 Task: Open Card Tutoring Review in Board Product Feature Prioritization and Development to Workspace Financial Planning and Analysis Services and add a team member Softage.4@softage.net, a label Yellow, a checklist Panel Moderation, an attachment from your google drive, a color Yellow and finally, add a card description 'Plan and execute company team-building retreat with a focus on work-life balance' and a comment 'Given the potential impact of this task on our team workload, let us ensure that we have the necessary resources and support to execute it effectively.'. Add a start date 'Jan 08, 1900' with a due date 'Jan 15, 1900'
Action: Mouse moved to (601, 173)
Screenshot: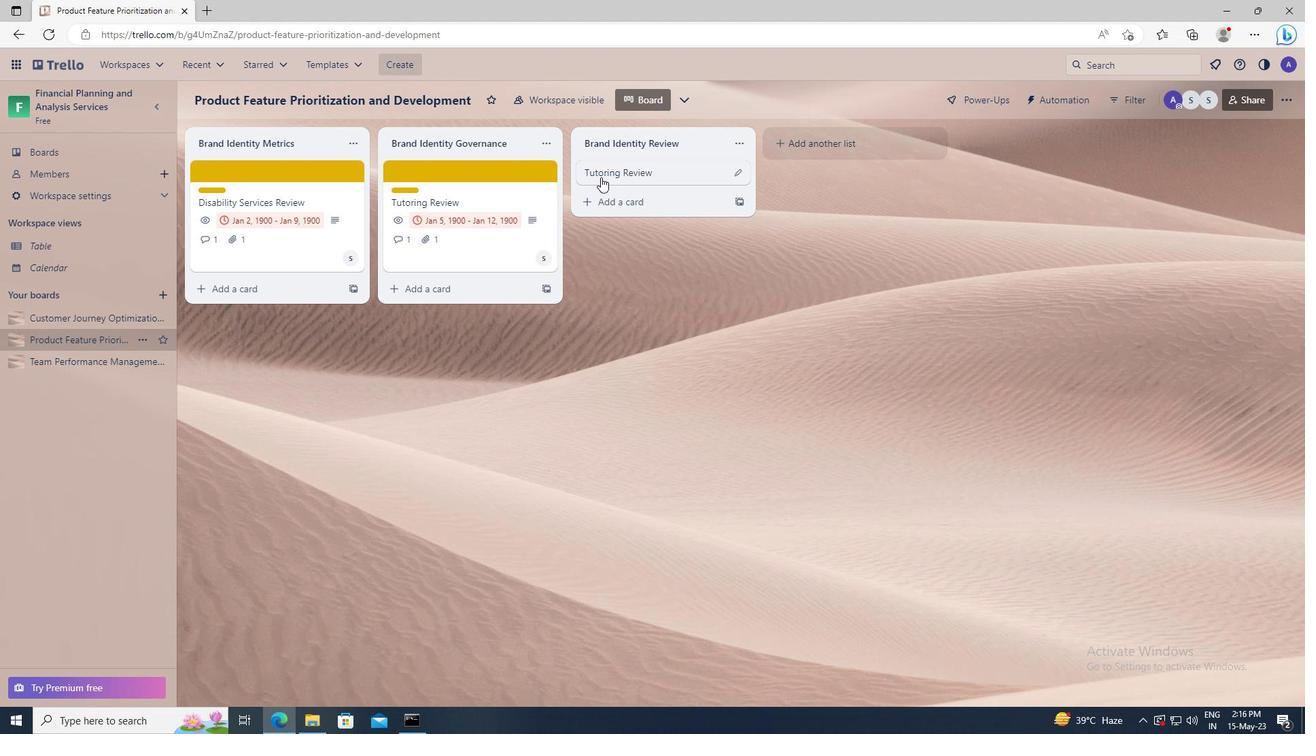 
Action: Mouse pressed left at (601, 173)
Screenshot: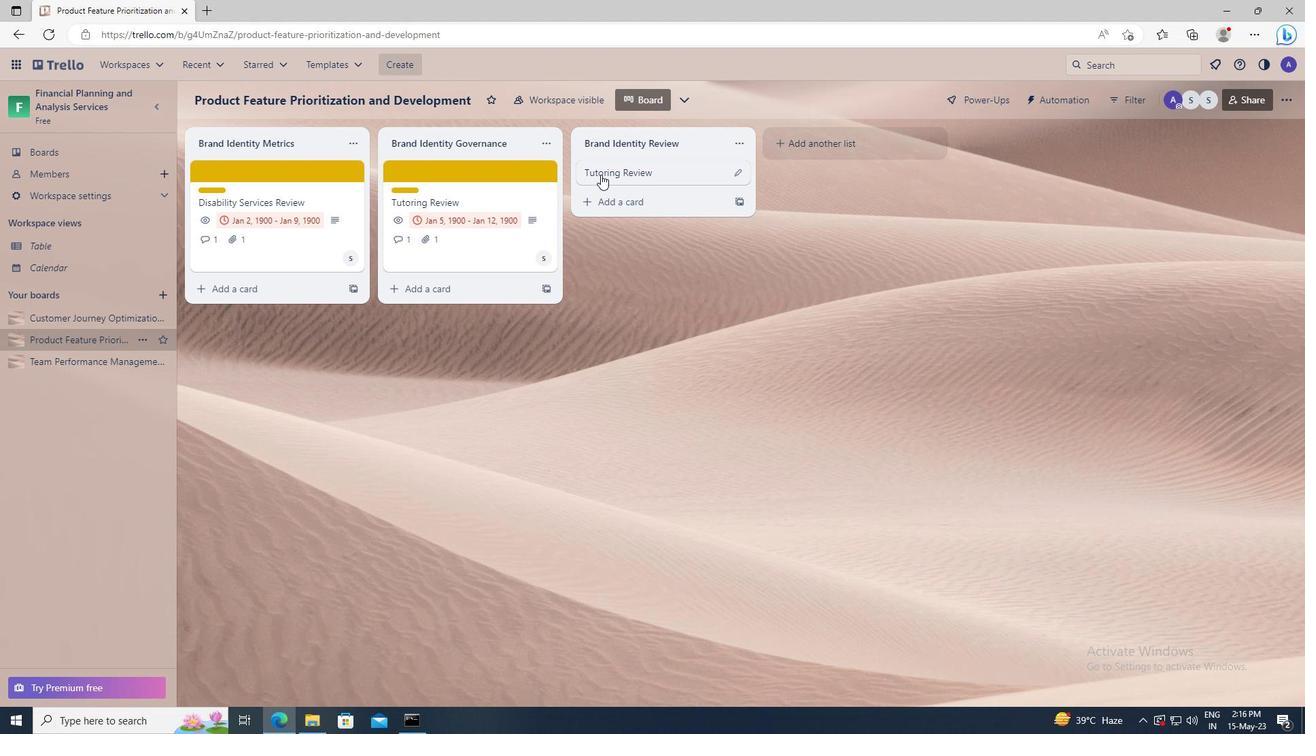 
Action: Mouse moved to (792, 218)
Screenshot: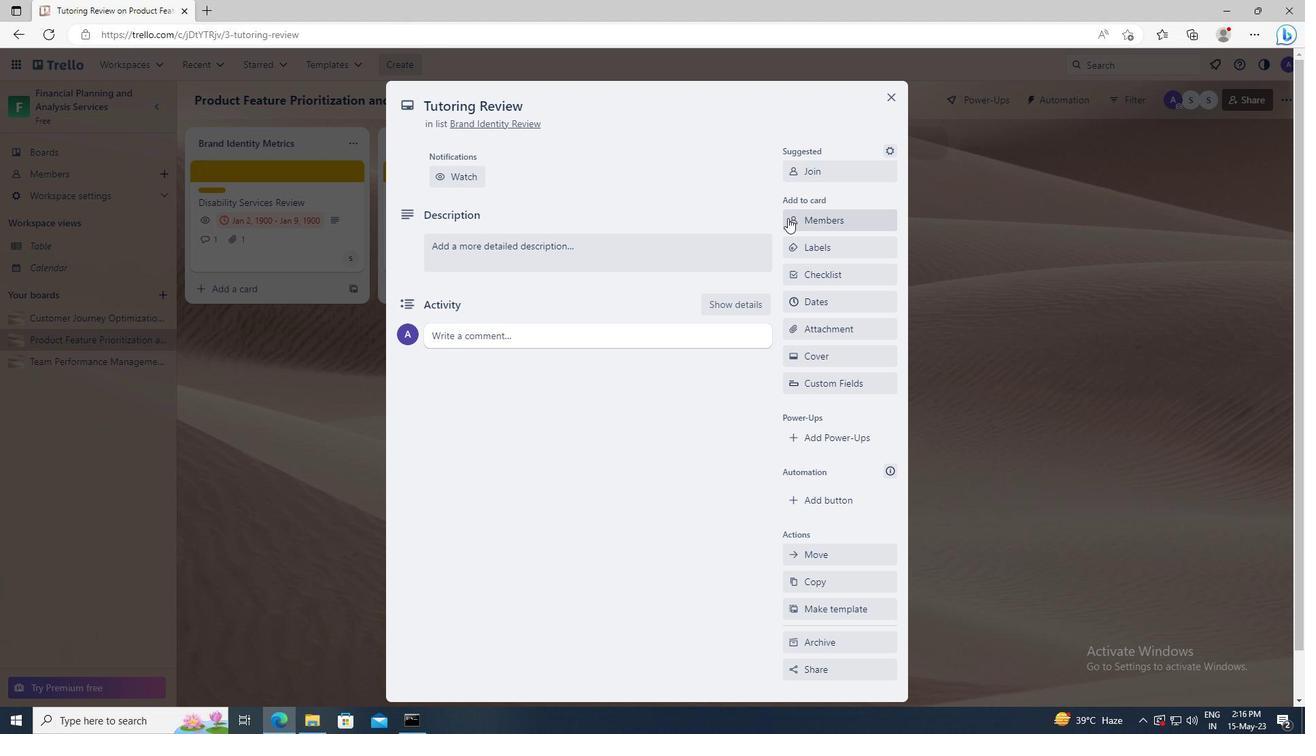 
Action: Mouse pressed left at (792, 218)
Screenshot: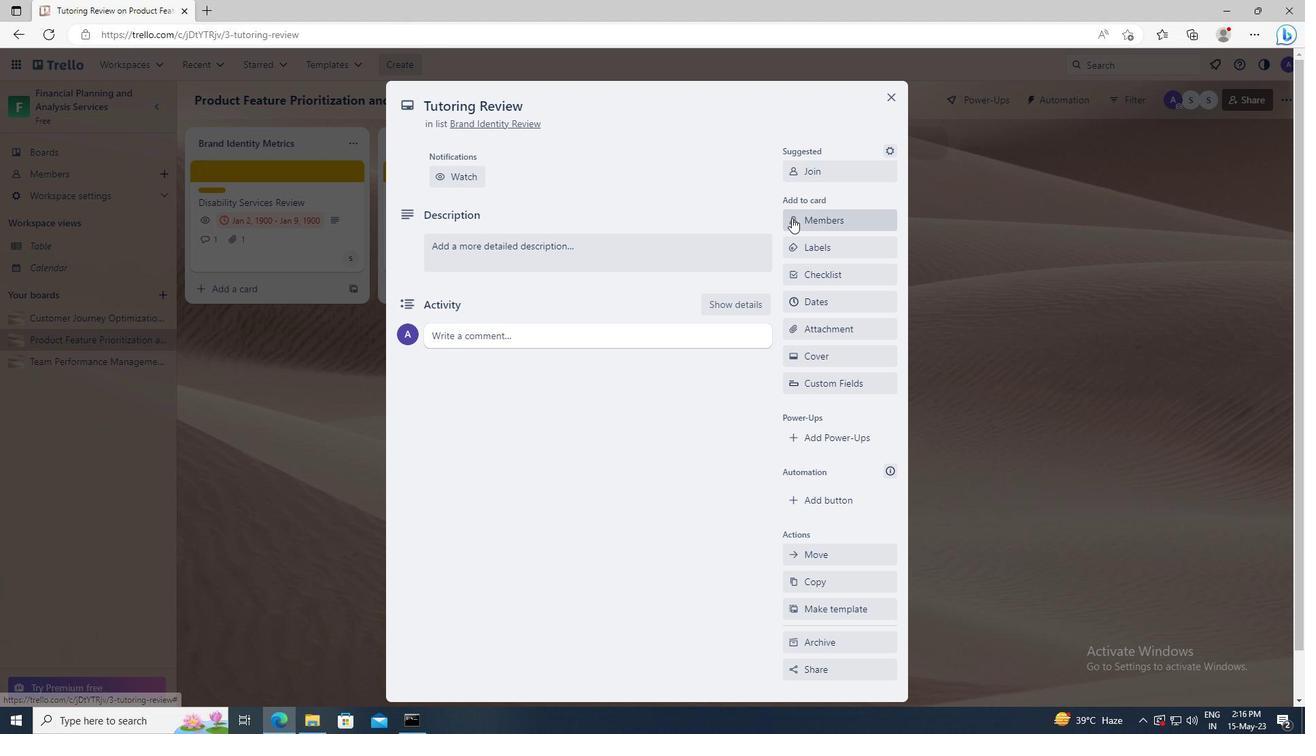 
Action: Mouse moved to (807, 280)
Screenshot: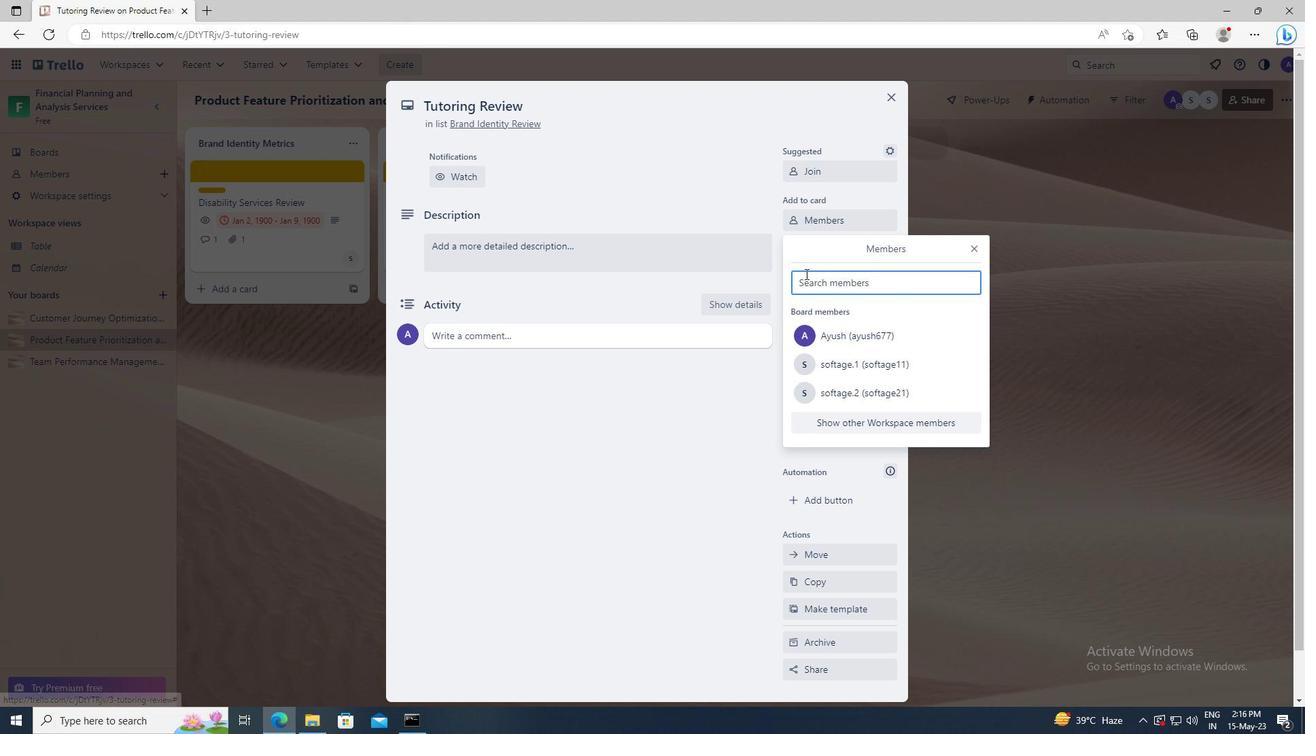 
Action: Mouse pressed left at (807, 280)
Screenshot: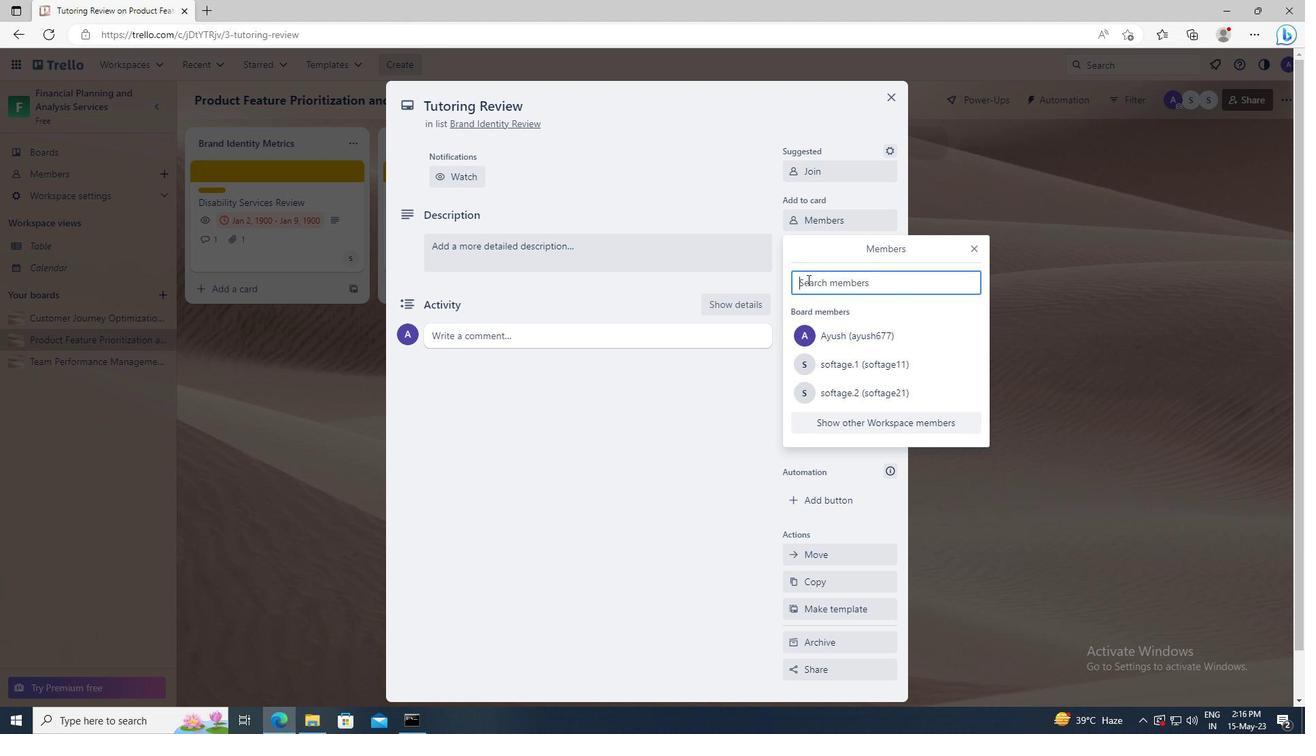 
Action: Key pressed <Key.shift>SOFTAGE.4
Screenshot: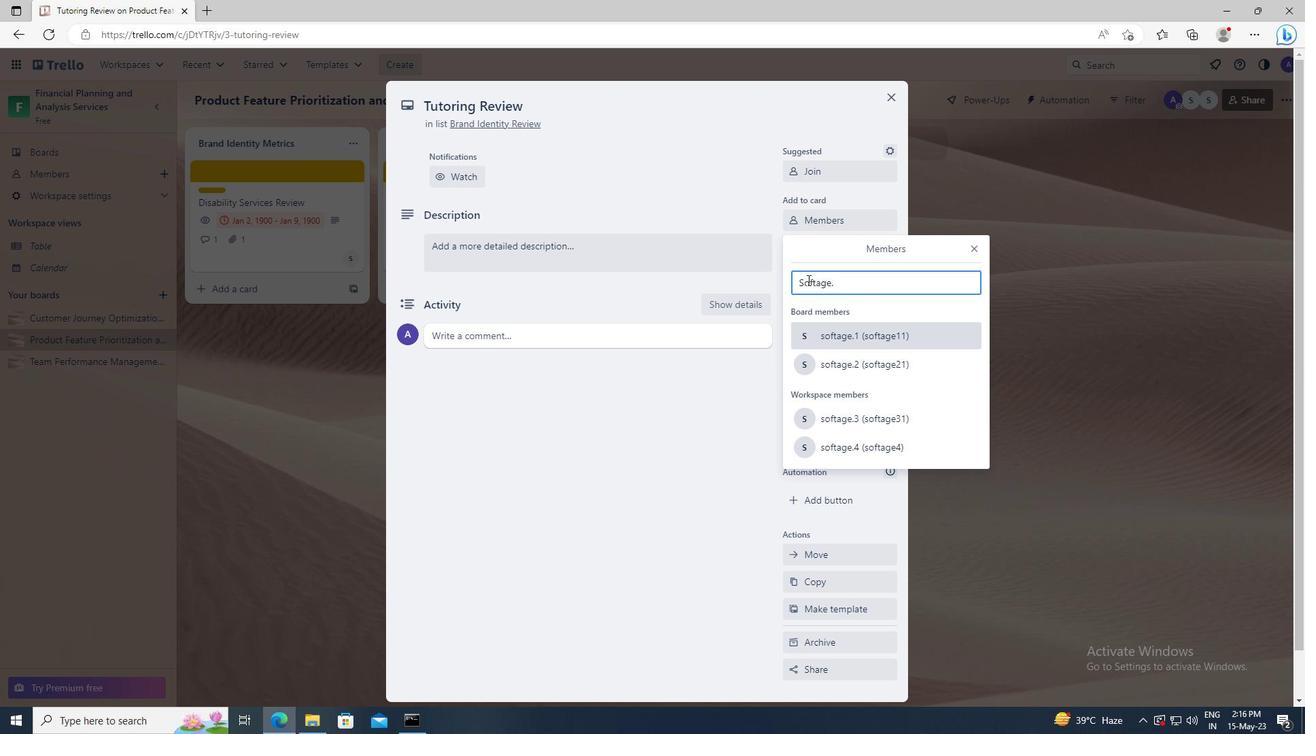 
Action: Mouse moved to (824, 404)
Screenshot: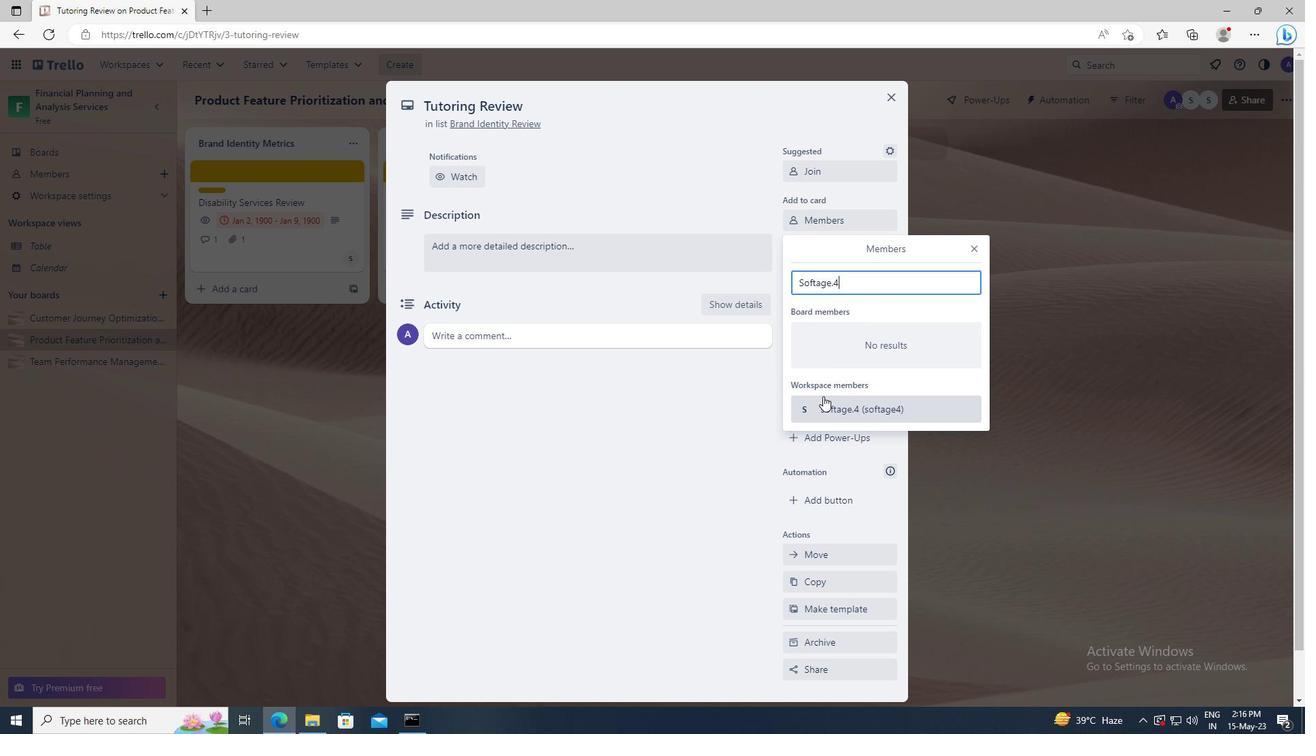 
Action: Mouse pressed left at (824, 404)
Screenshot: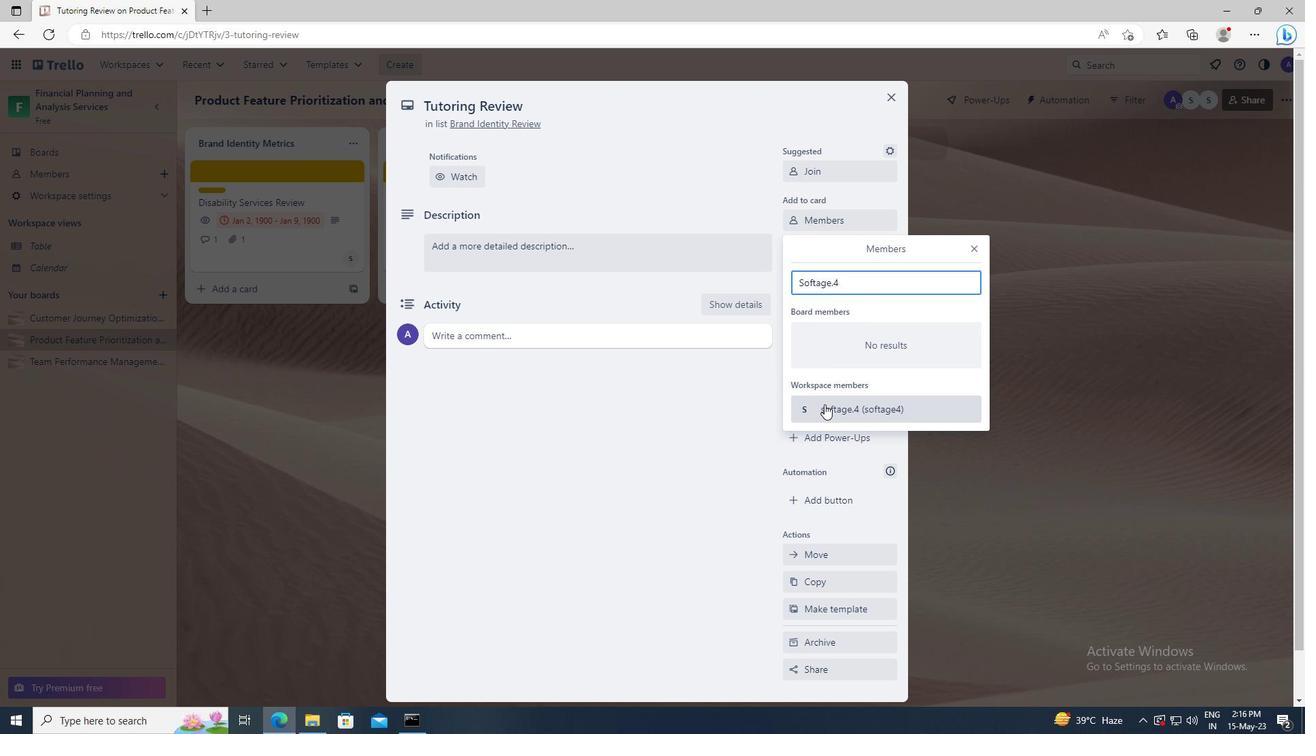 
Action: Mouse moved to (973, 247)
Screenshot: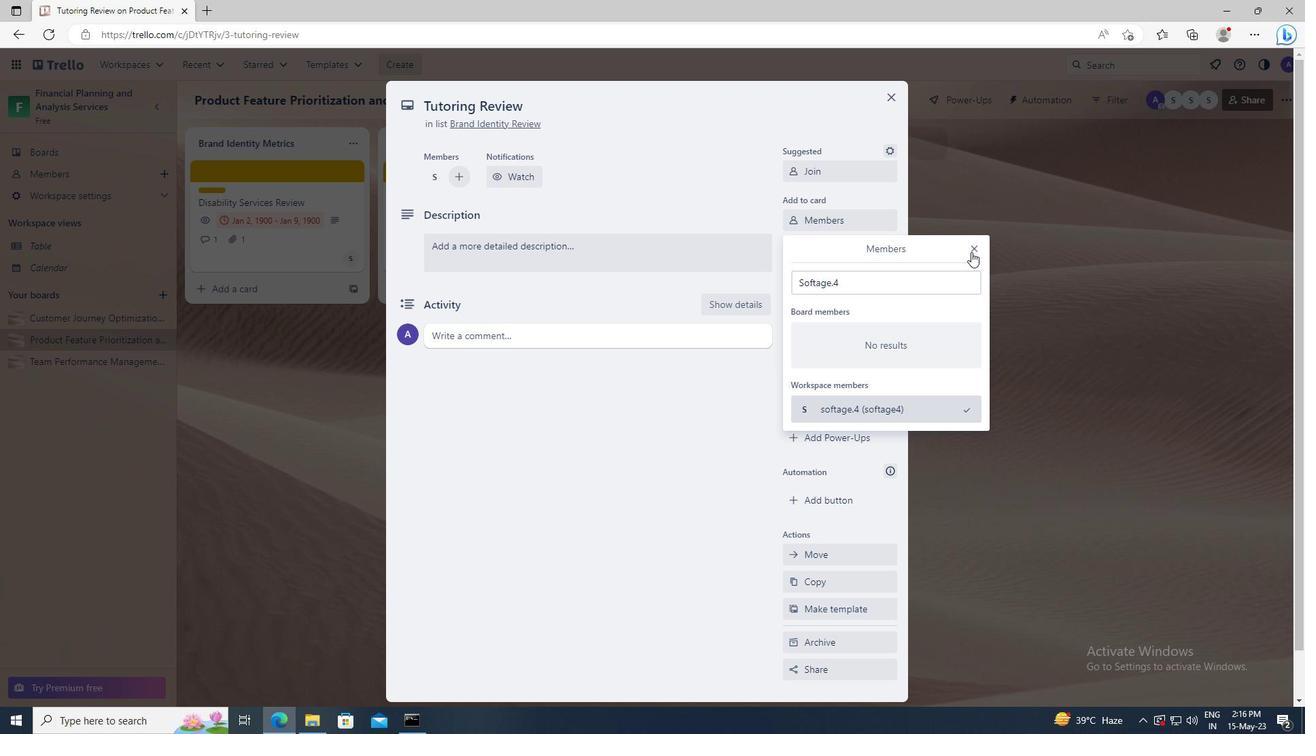 
Action: Mouse pressed left at (973, 247)
Screenshot: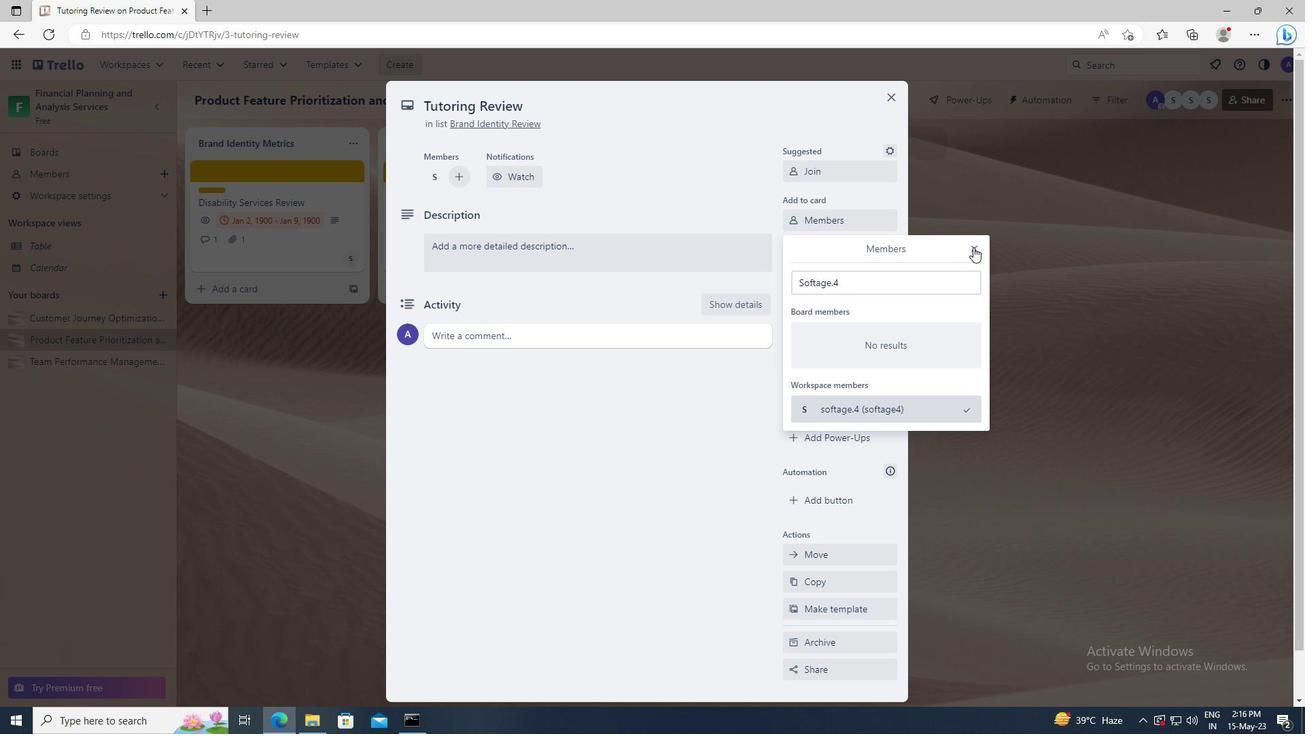 
Action: Mouse moved to (852, 248)
Screenshot: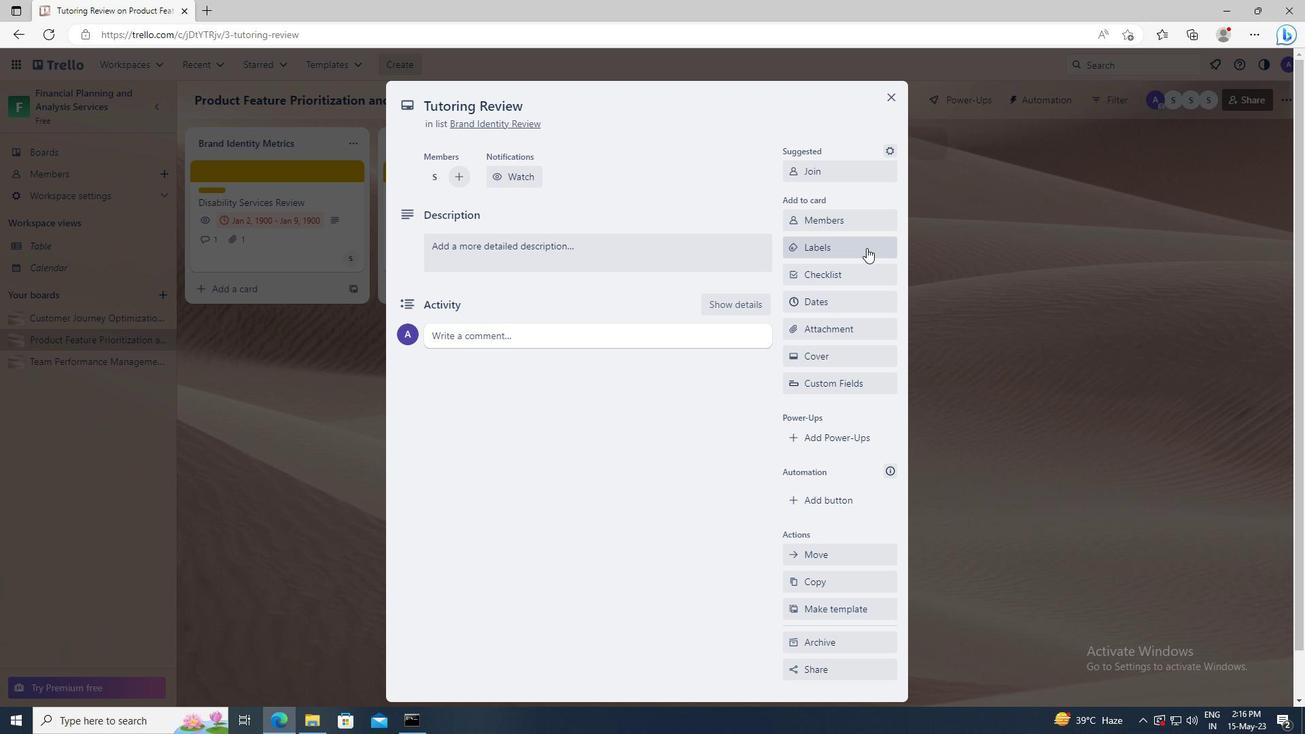 
Action: Mouse pressed left at (852, 248)
Screenshot: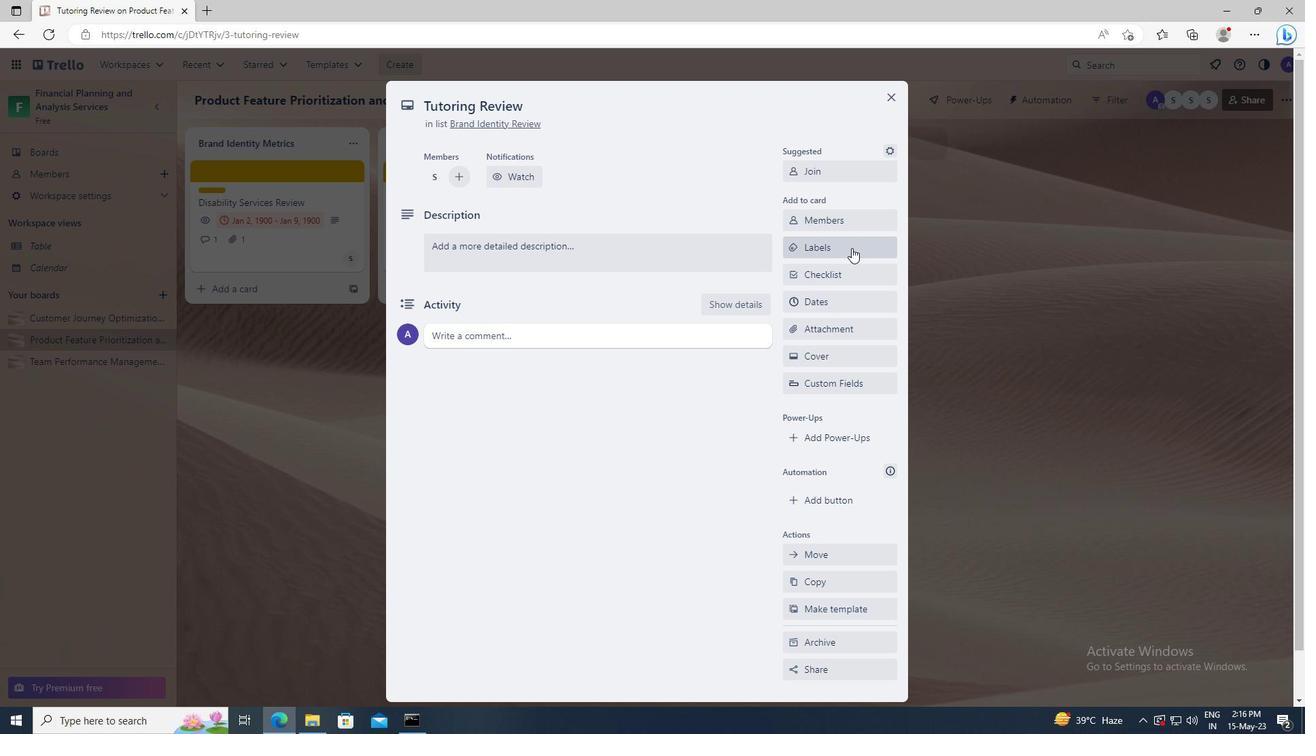 
Action: Mouse moved to (856, 510)
Screenshot: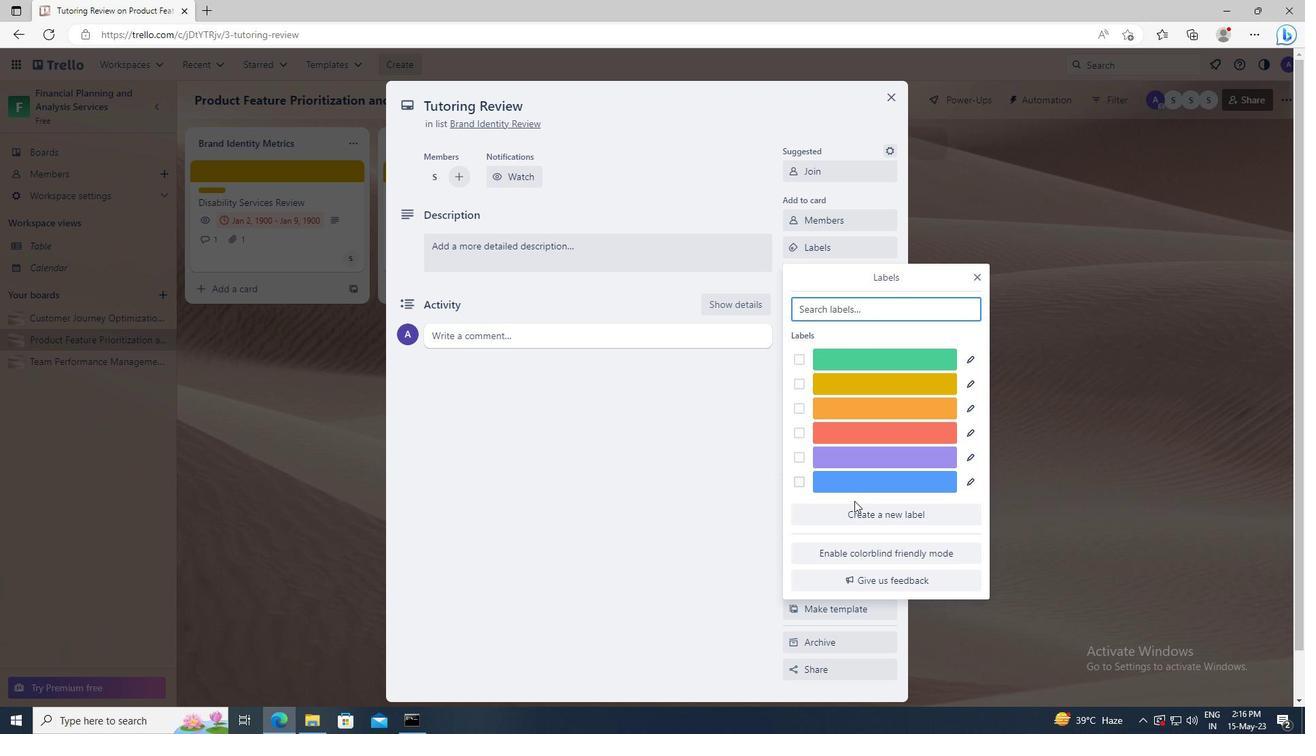 
Action: Mouse pressed left at (856, 510)
Screenshot: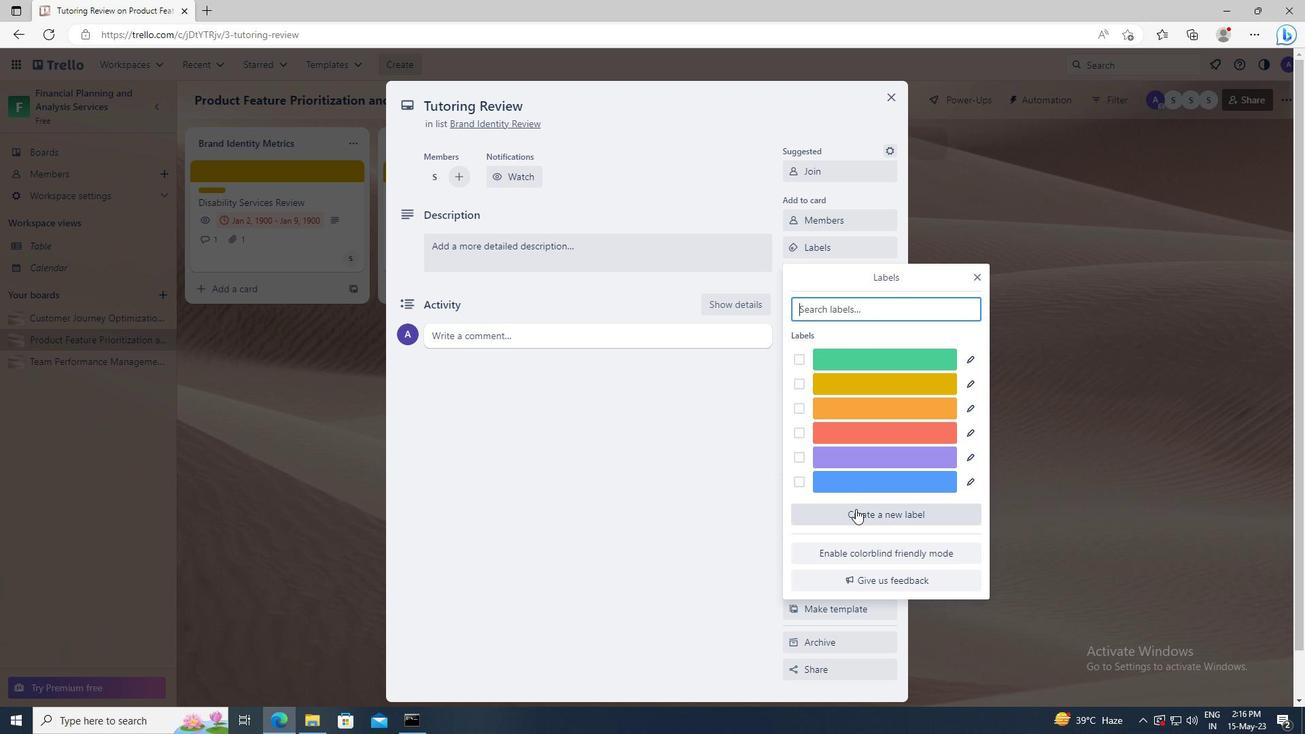 
Action: Mouse moved to (847, 475)
Screenshot: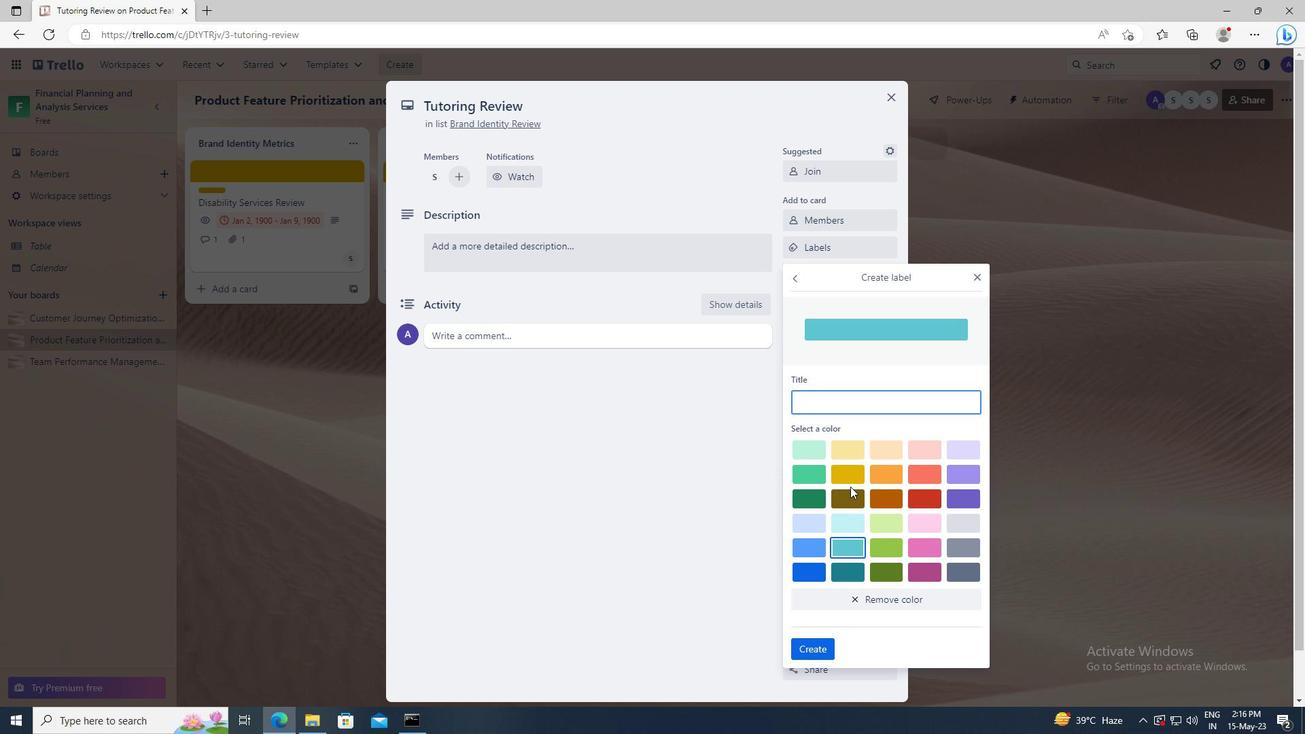 
Action: Mouse pressed left at (847, 475)
Screenshot: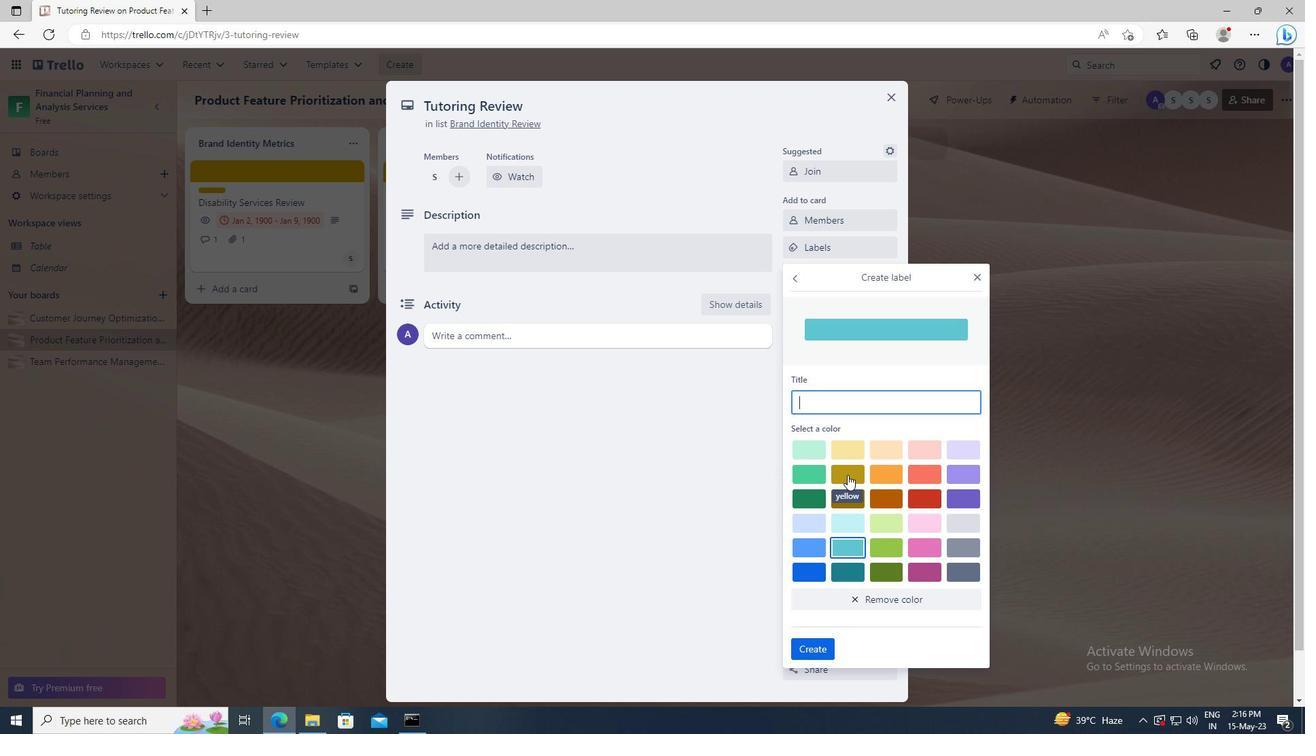 
Action: Mouse moved to (824, 645)
Screenshot: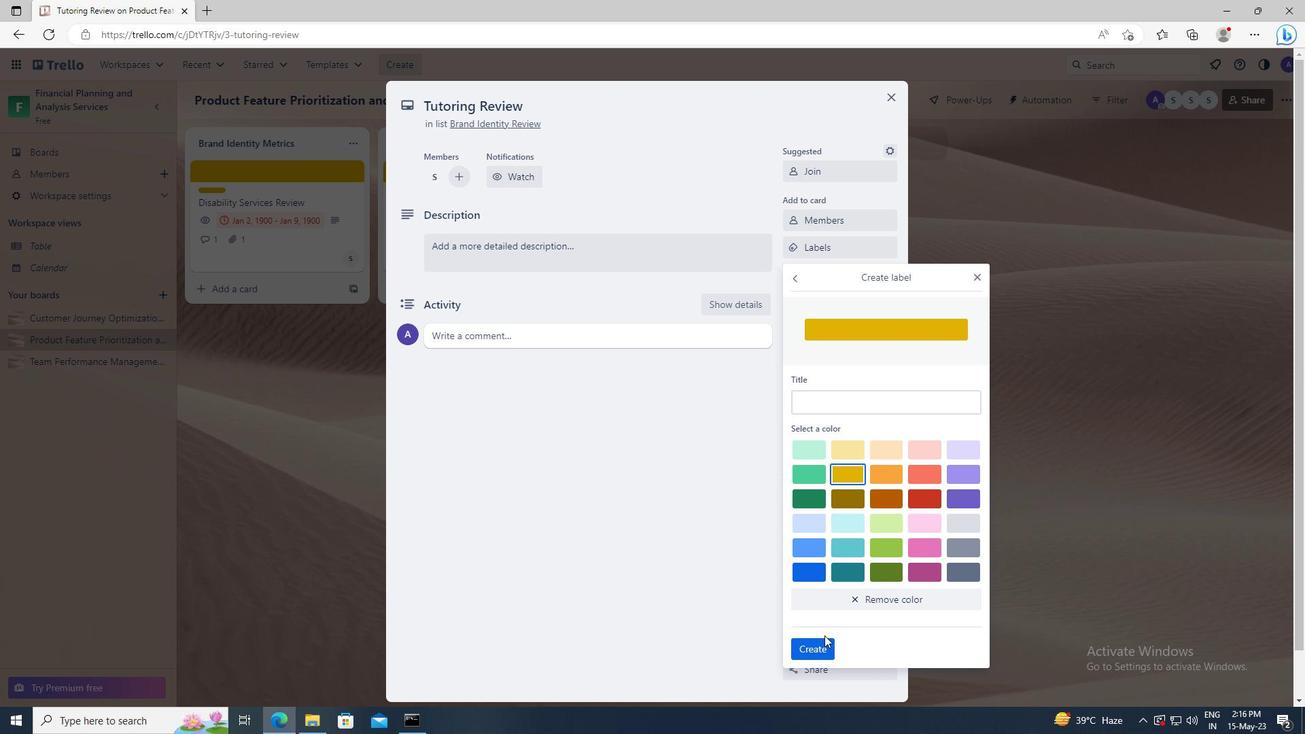 
Action: Mouse pressed left at (824, 645)
Screenshot: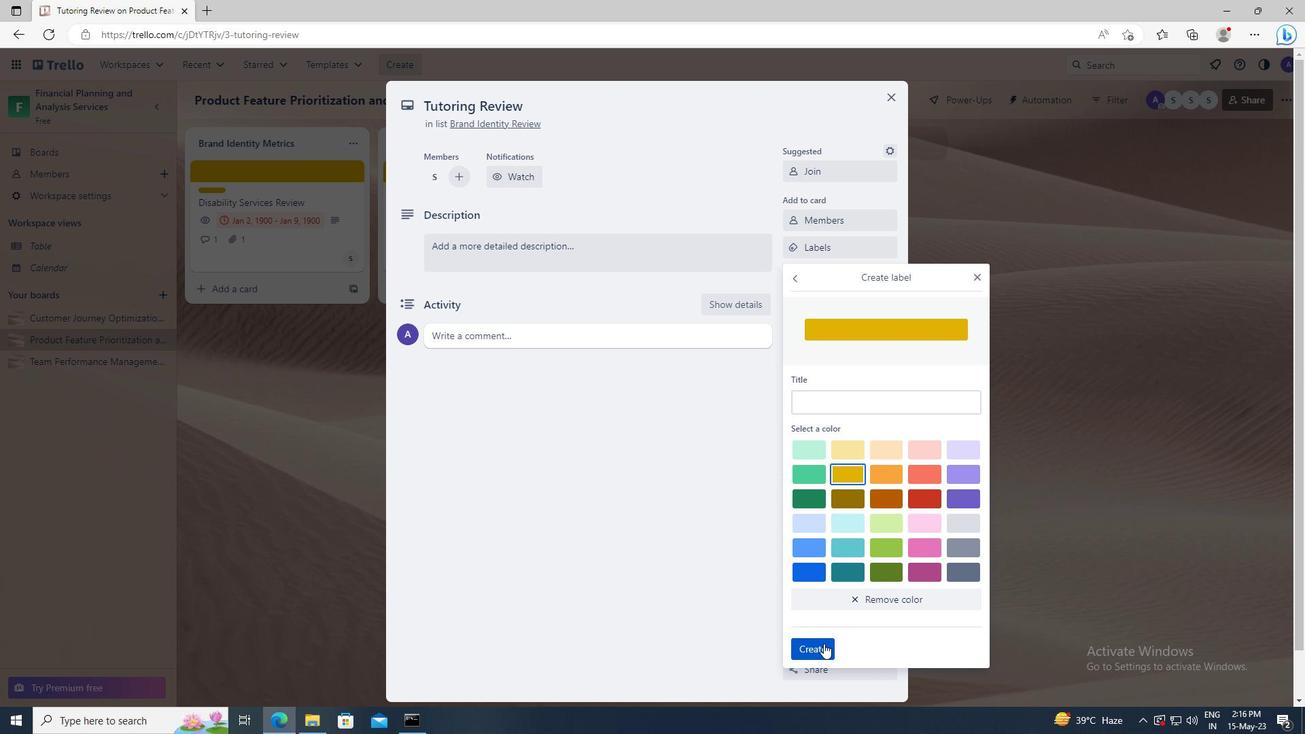 
Action: Mouse moved to (976, 277)
Screenshot: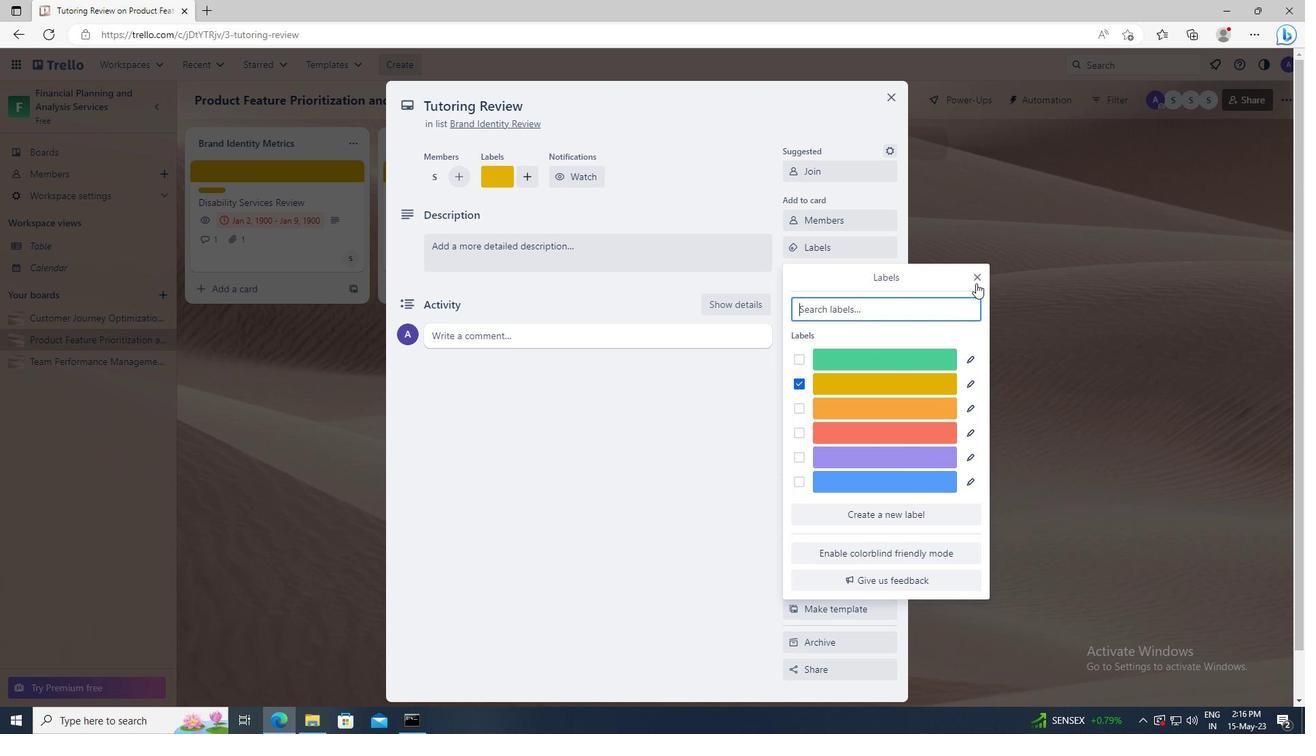 
Action: Mouse pressed left at (976, 277)
Screenshot: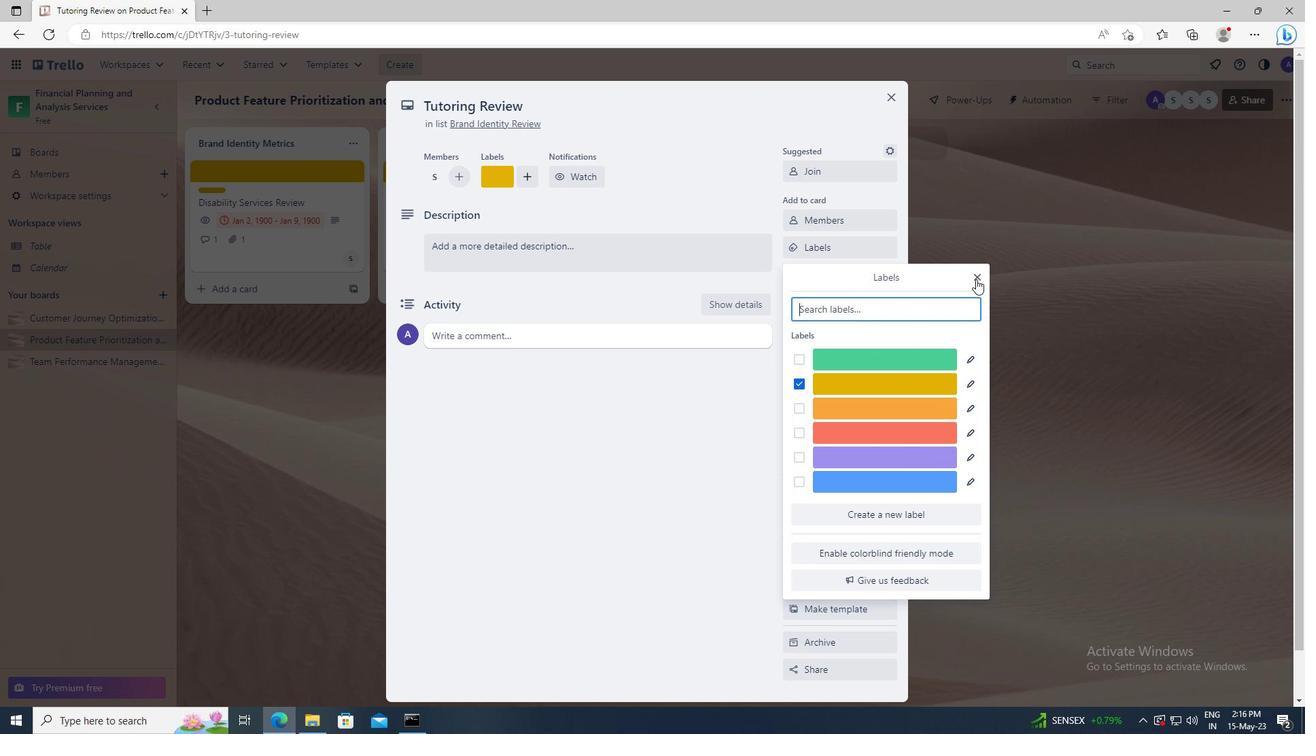 
Action: Mouse moved to (856, 269)
Screenshot: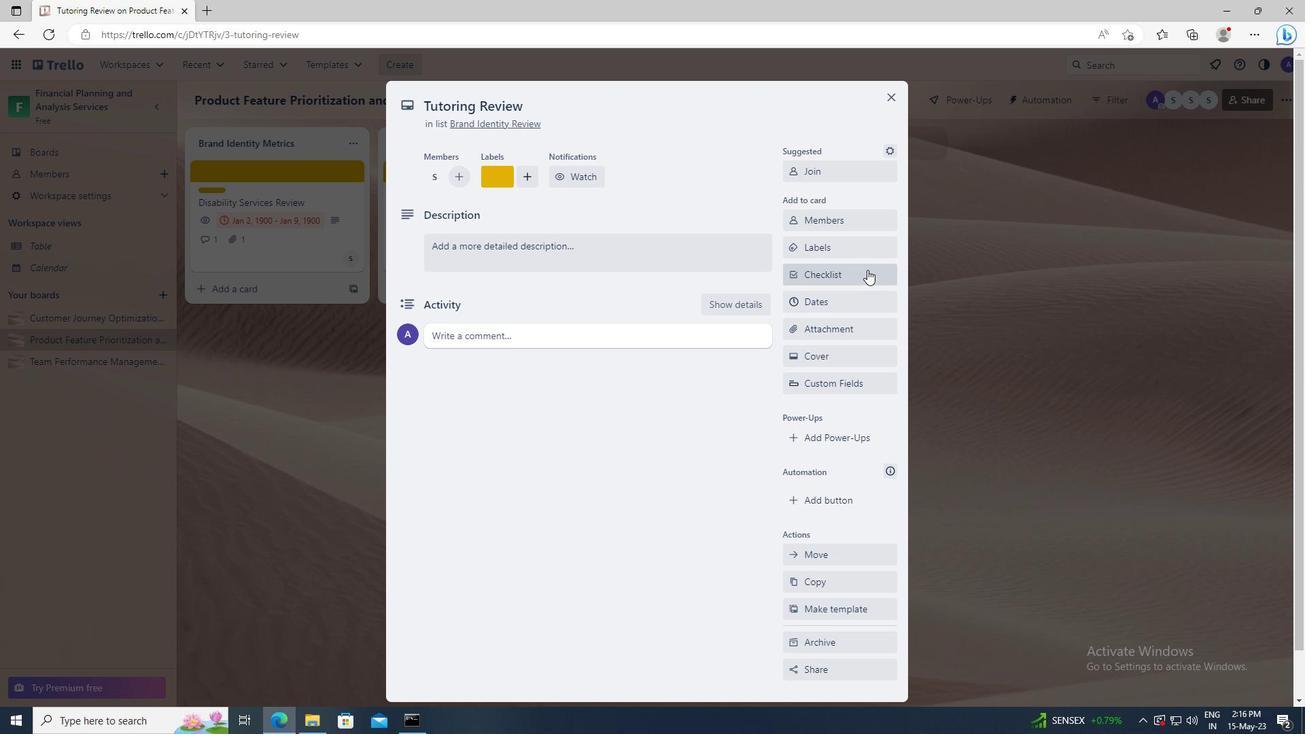 
Action: Mouse pressed left at (856, 269)
Screenshot: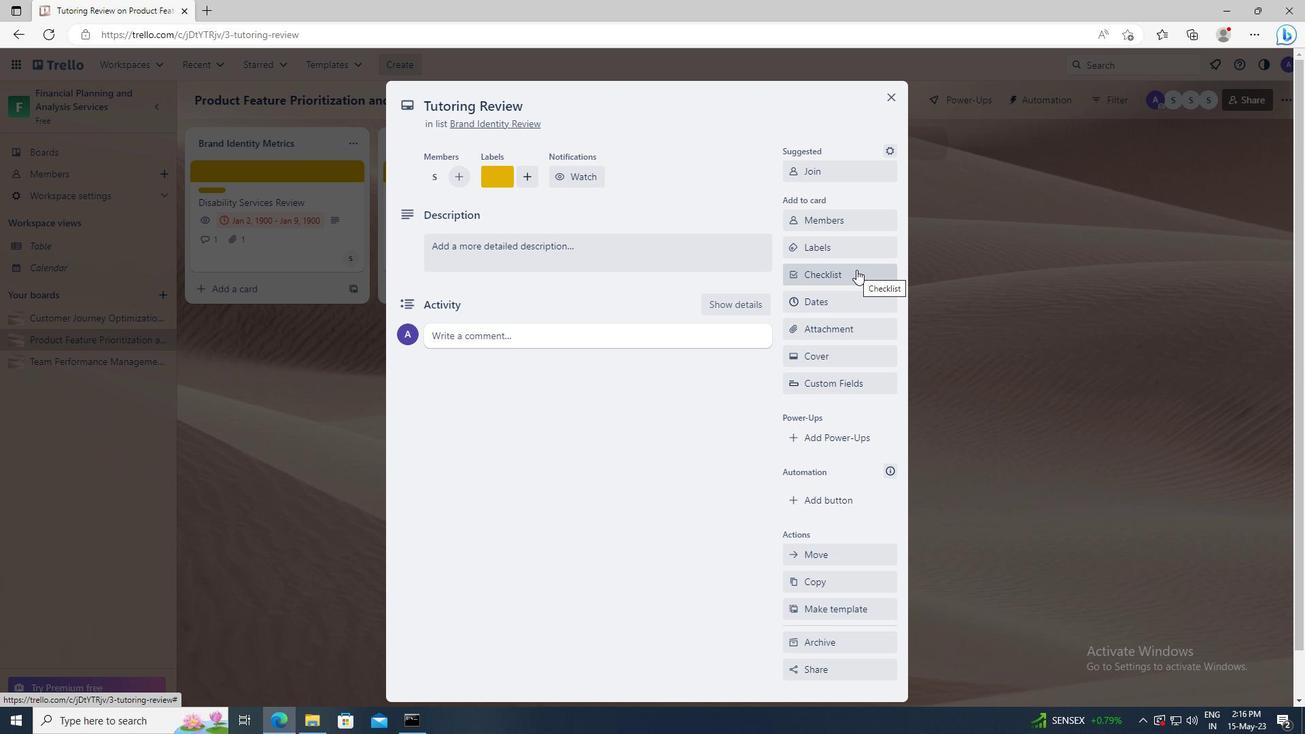 
Action: Key pressed <Key.shift>PANEL<Key.space><Key.shift>MODERATION
Screenshot: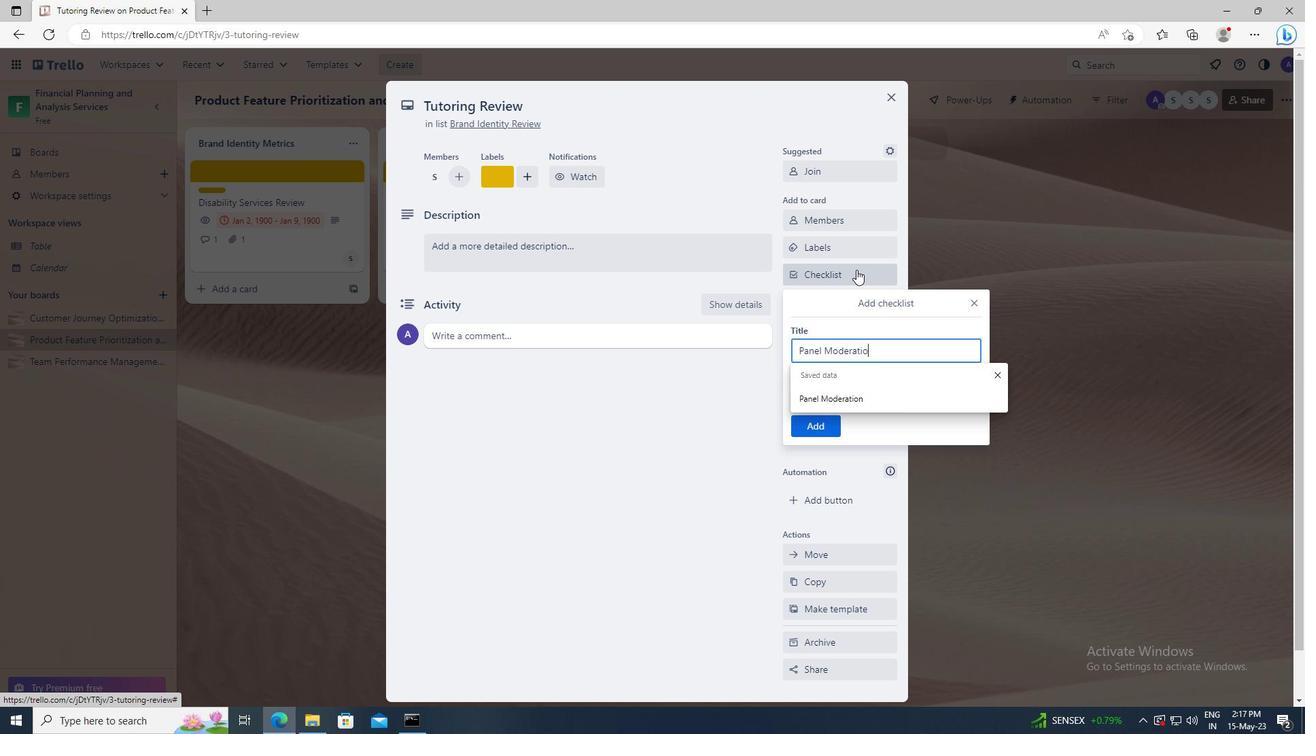 
Action: Mouse moved to (826, 428)
Screenshot: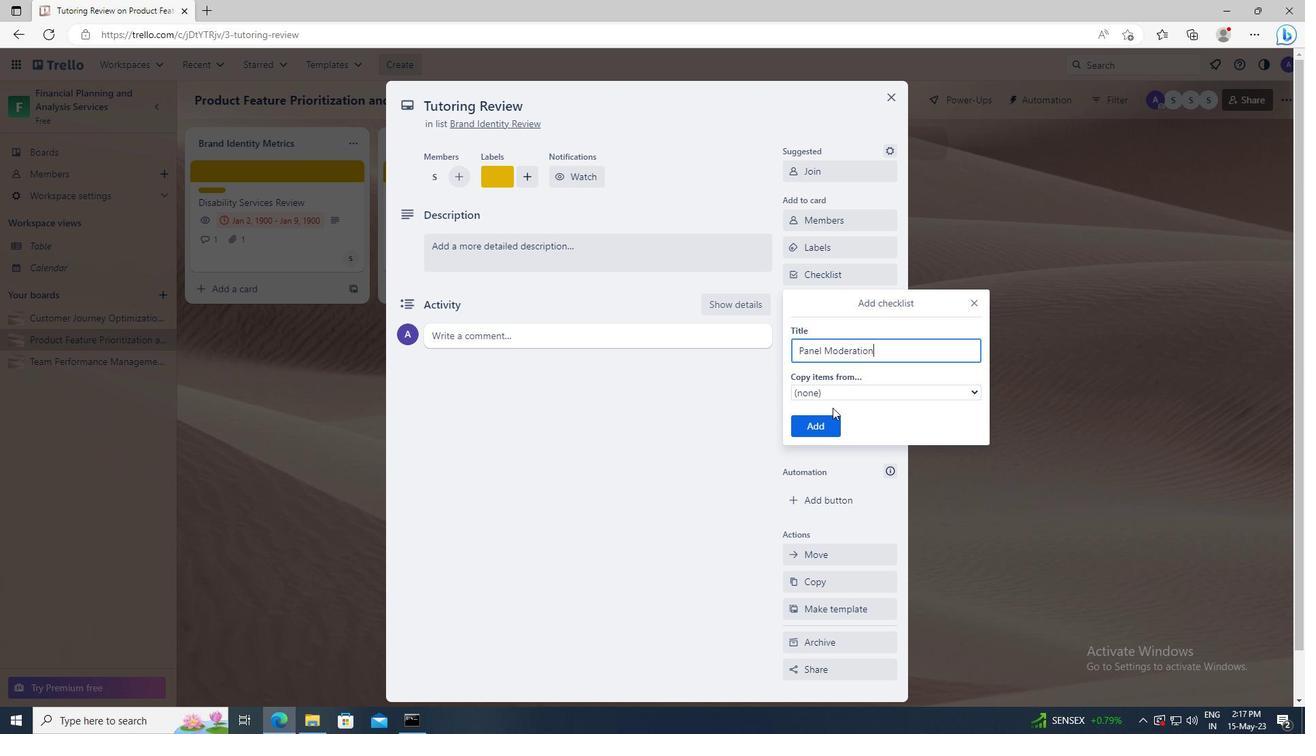
Action: Mouse pressed left at (826, 428)
Screenshot: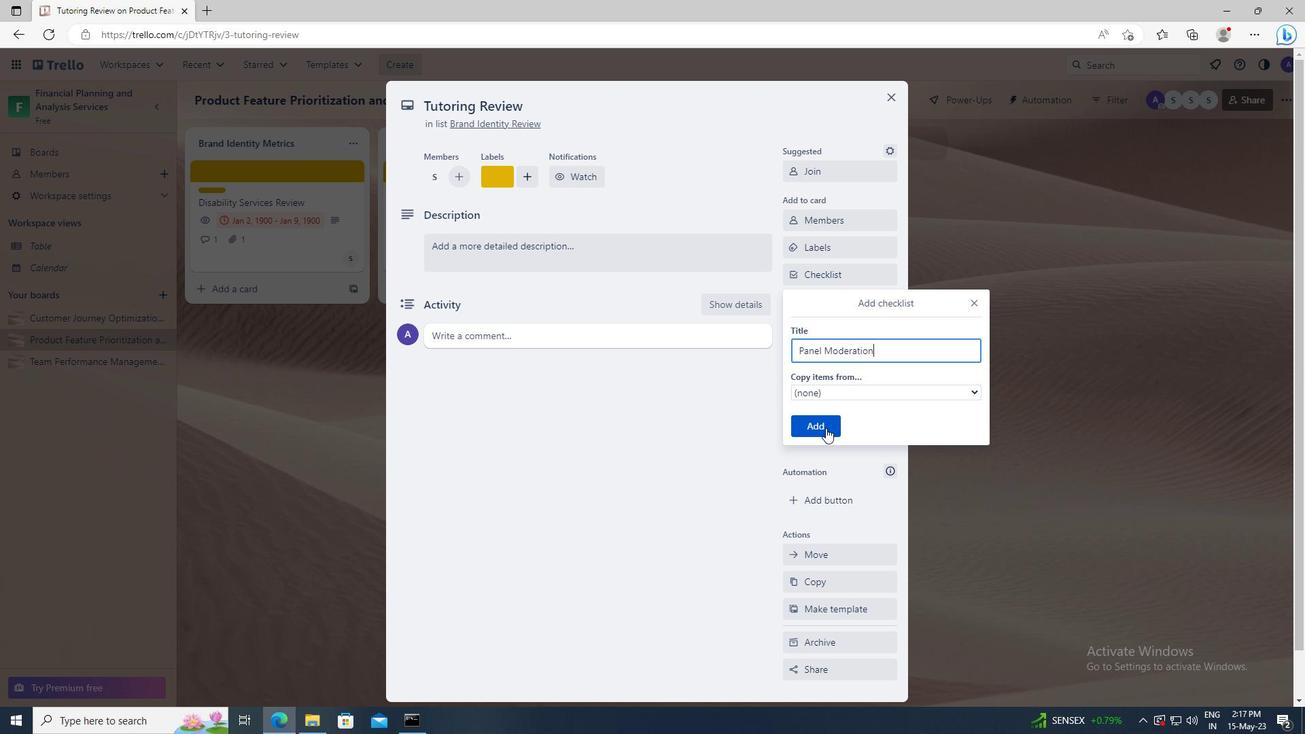 
Action: Mouse moved to (830, 332)
Screenshot: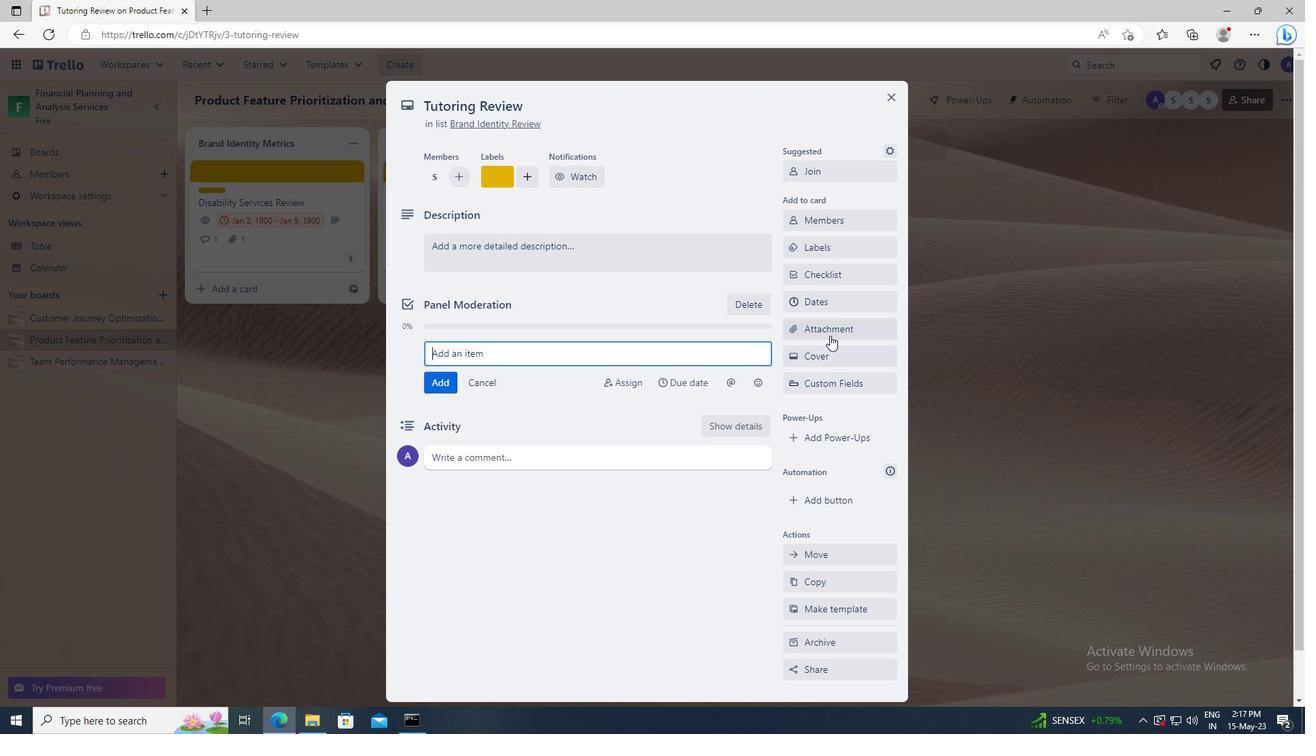 
Action: Mouse pressed left at (830, 332)
Screenshot: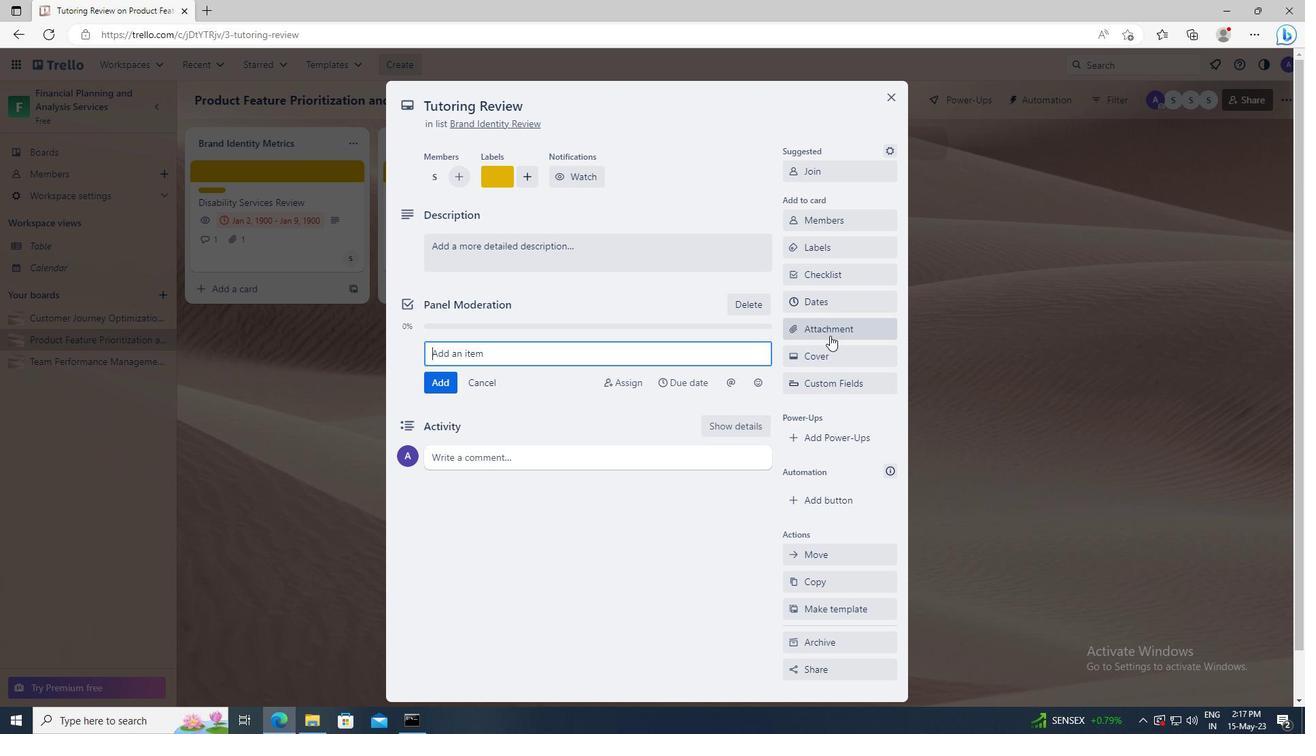 
Action: Mouse moved to (830, 431)
Screenshot: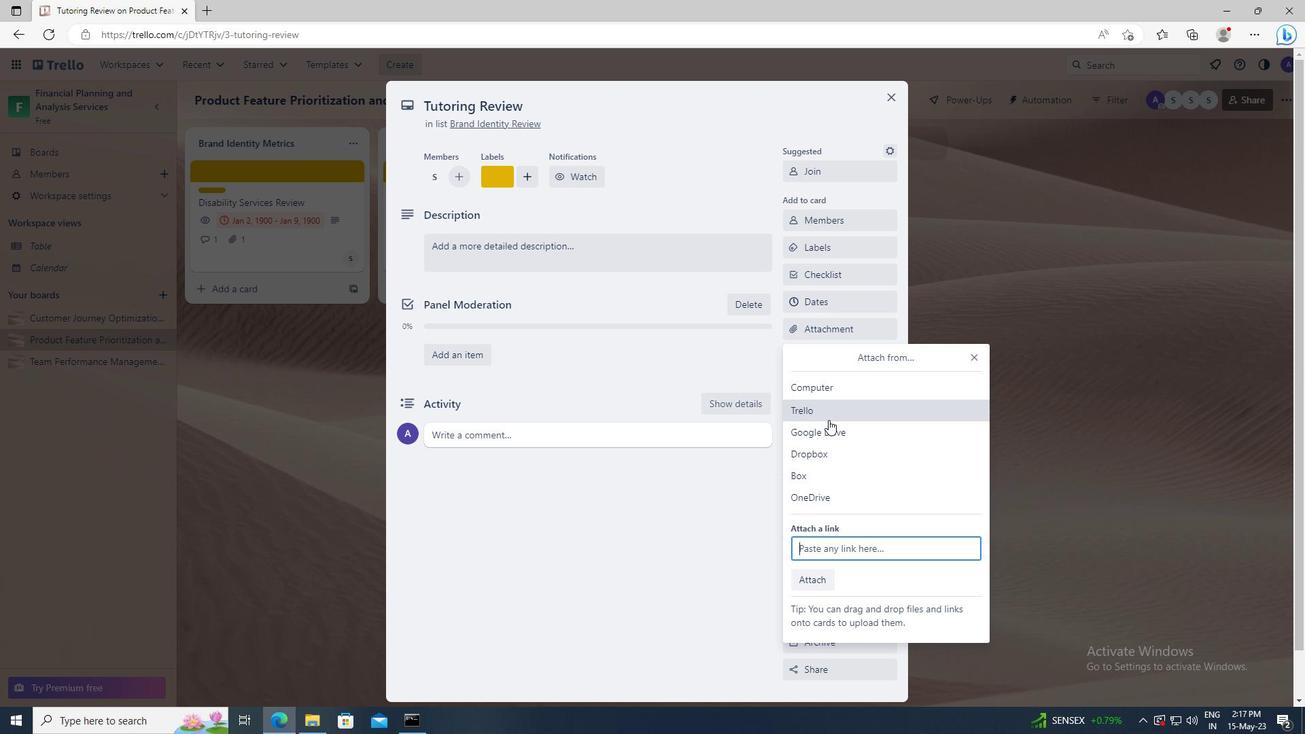 
Action: Mouse pressed left at (830, 431)
Screenshot: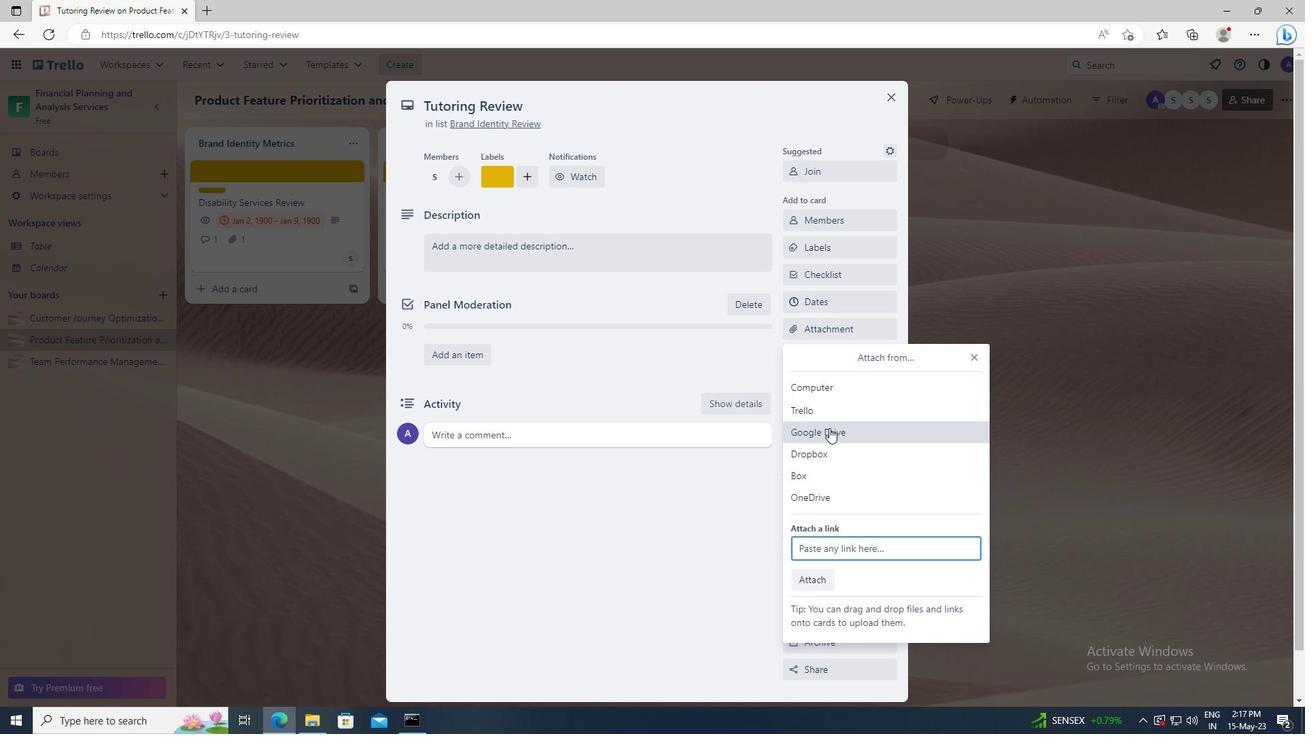 
Action: Mouse moved to (381, 382)
Screenshot: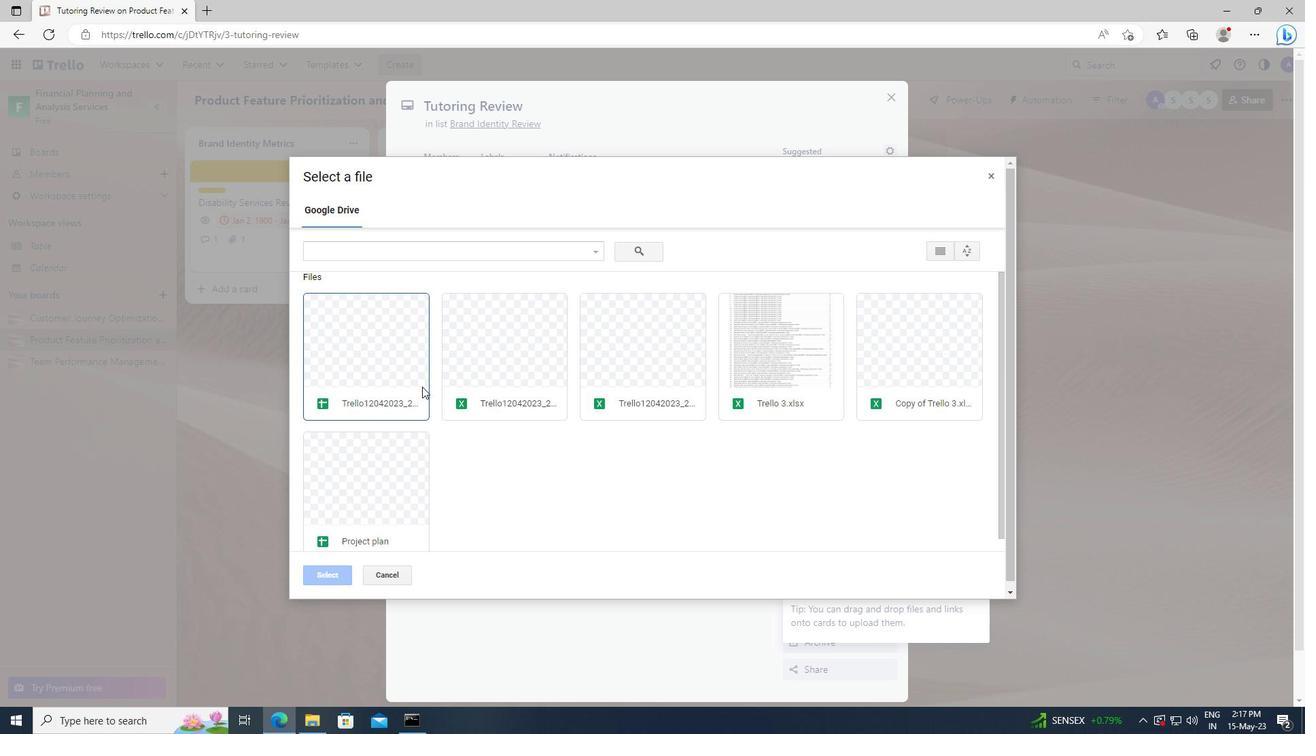 
Action: Mouse pressed left at (381, 382)
Screenshot: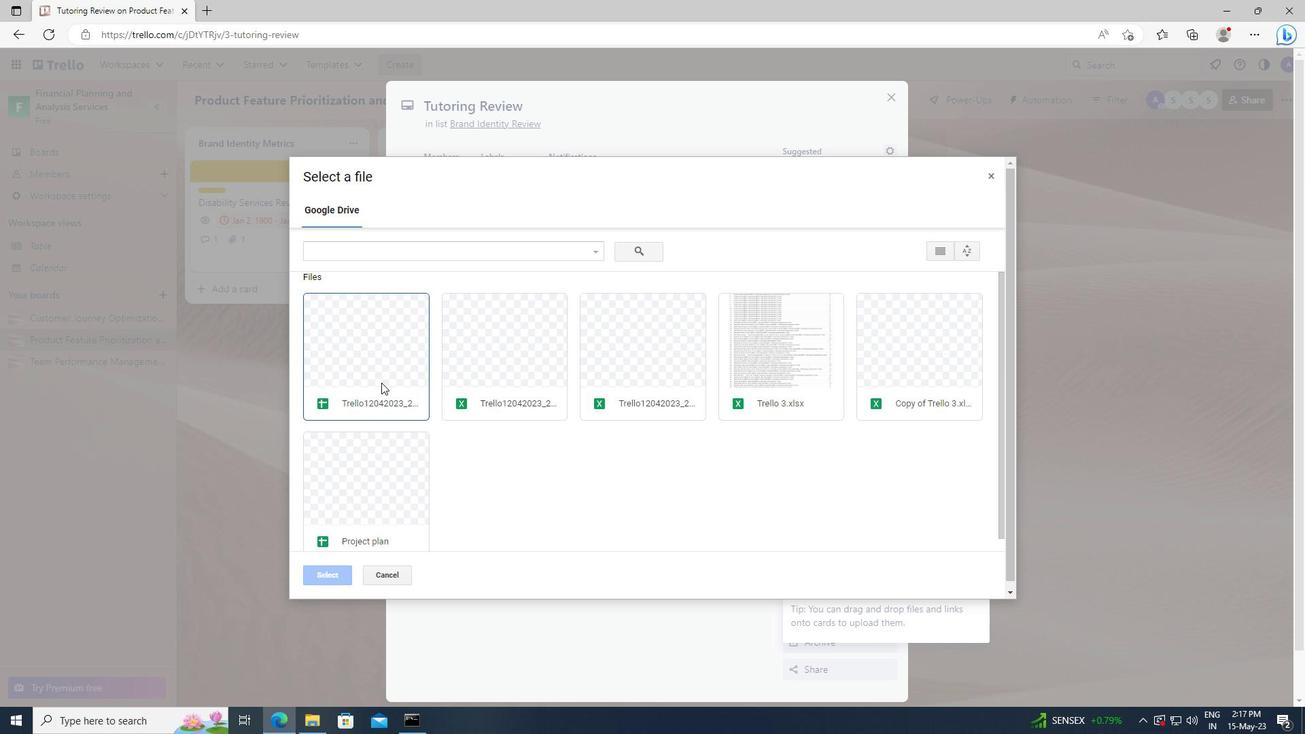
Action: Mouse moved to (336, 573)
Screenshot: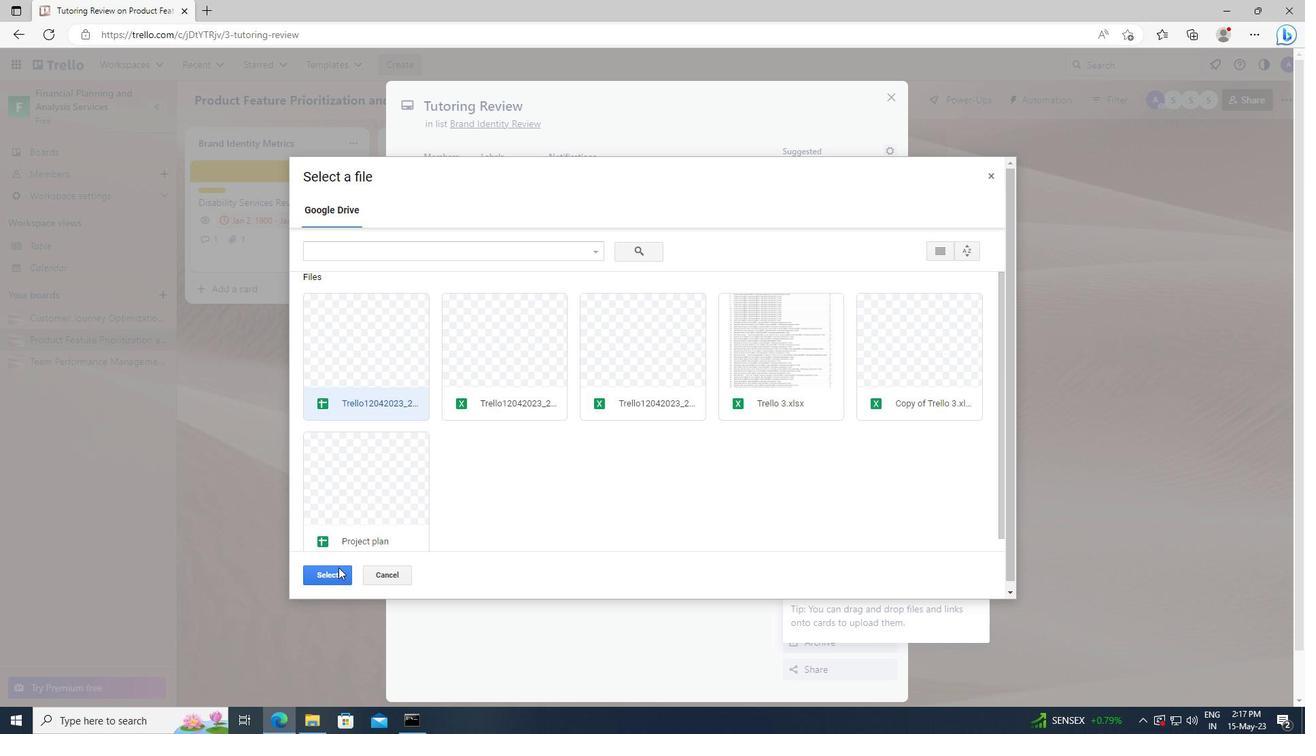 
Action: Mouse pressed left at (336, 573)
Screenshot: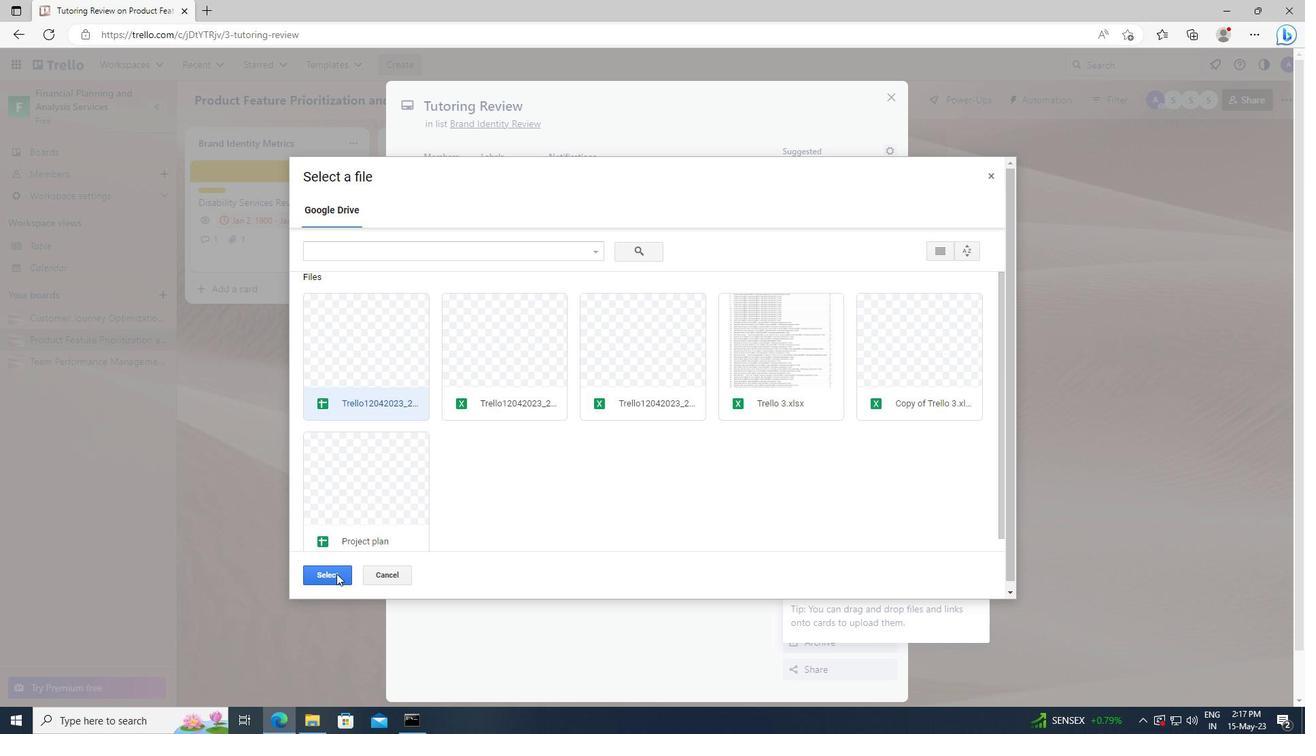 
Action: Mouse moved to (794, 357)
Screenshot: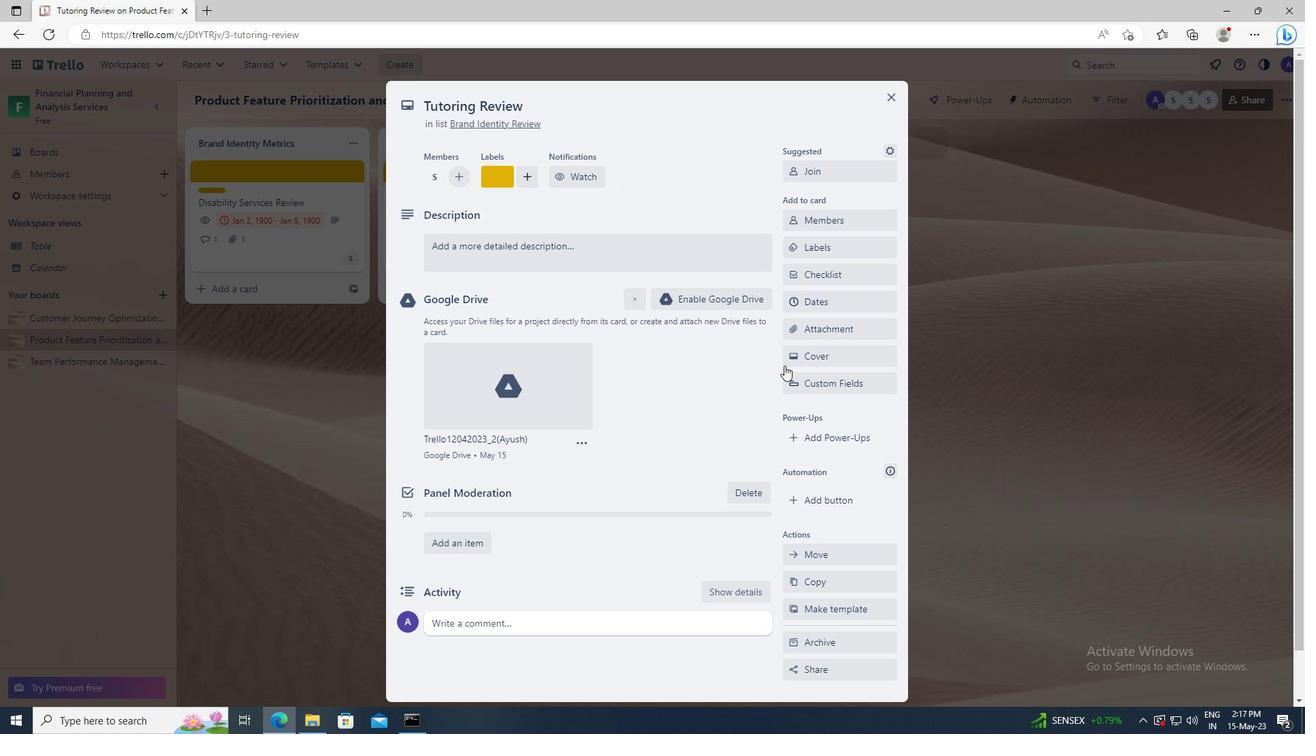 
Action: Mouse pressed left at (794, 357)
Screenshot: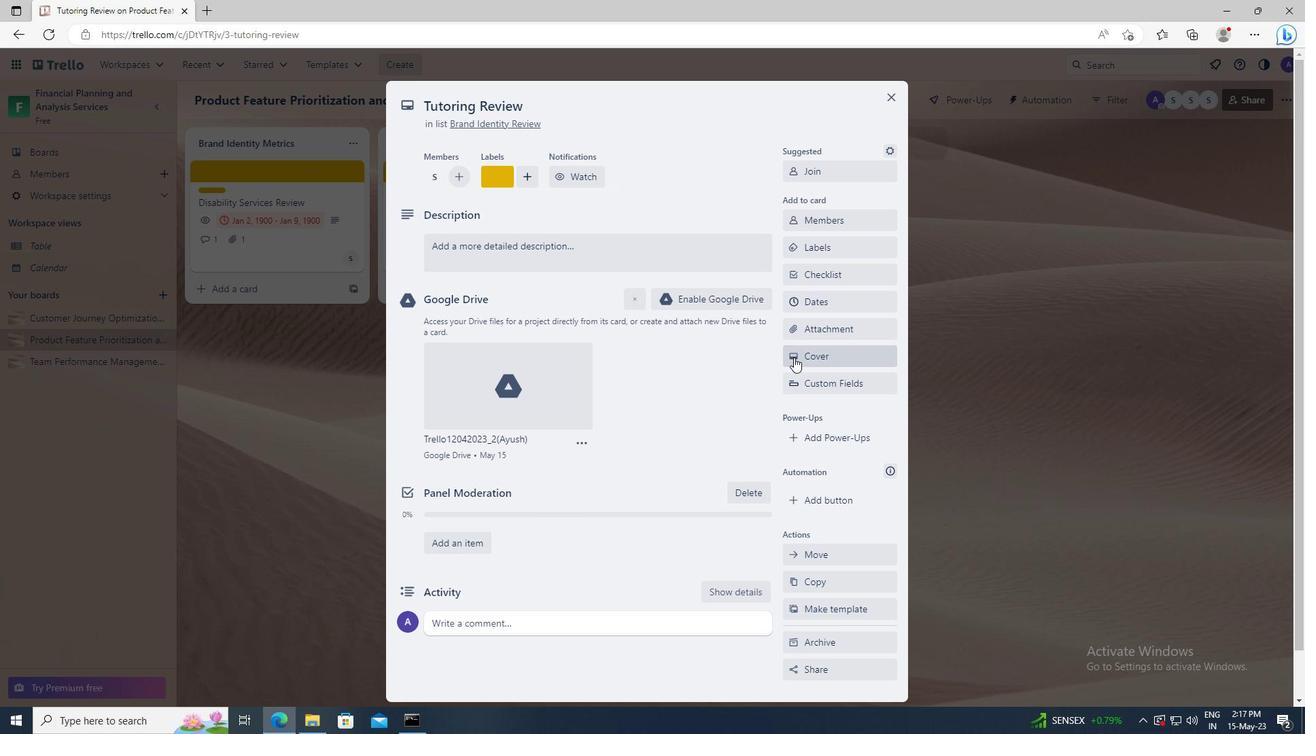 
Action: Mouse moved to (846, 438)
Screenshot: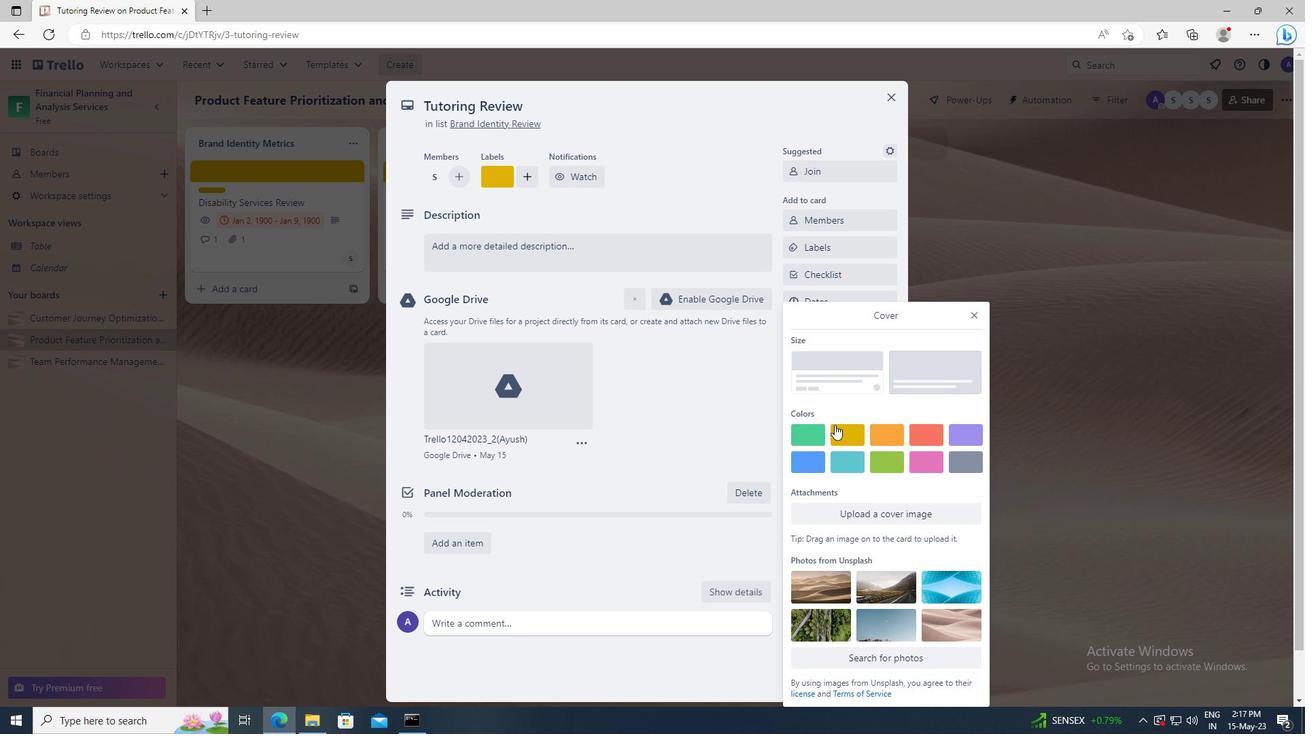 
Action: Mouse pressed left at (846, 438)
Screenshot: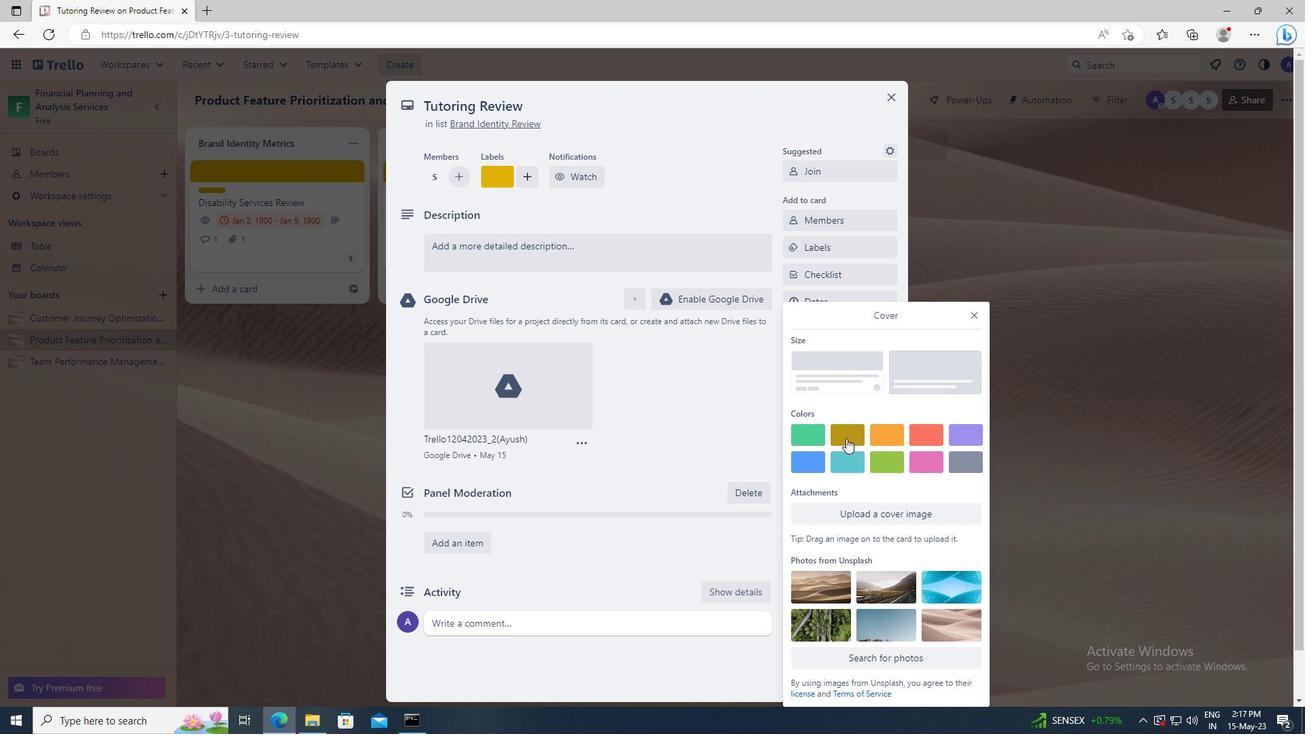
Action: Mouse moved to (975, 290)
Screenshot: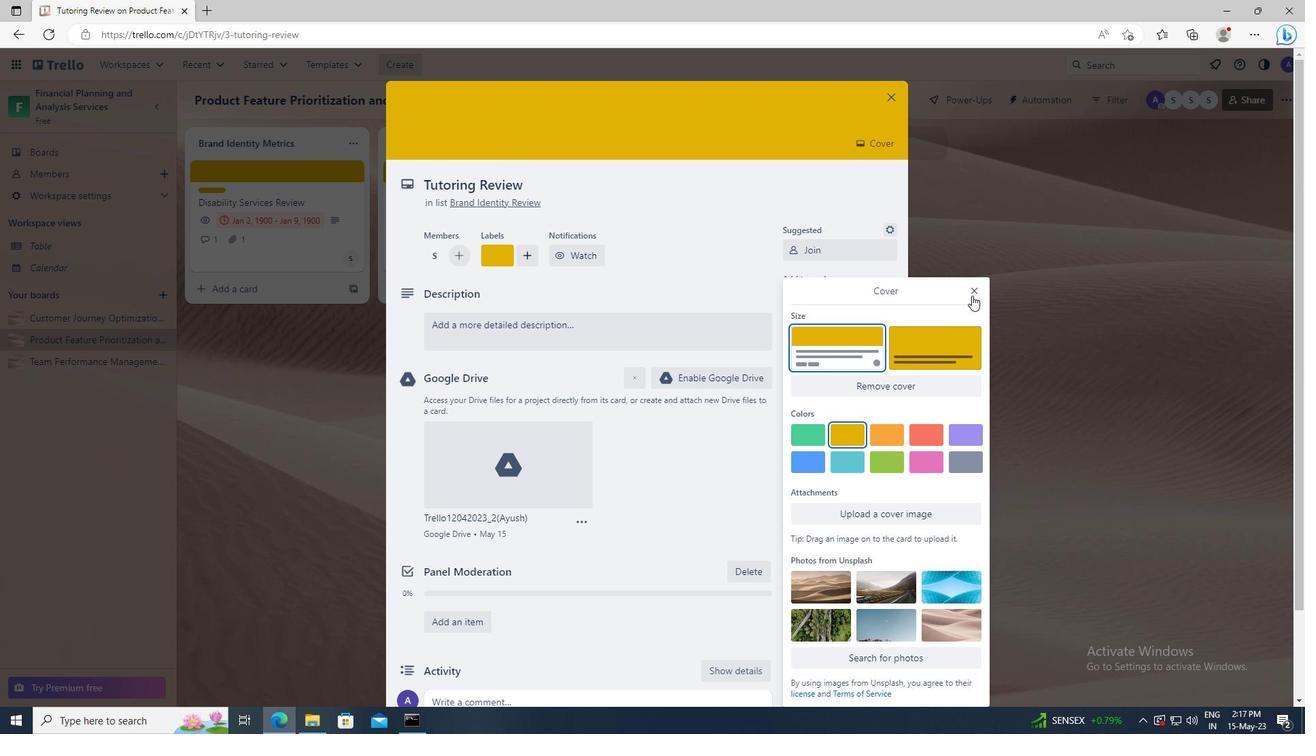 
Action: Mouse pressed left at (975, 290)
Screenshot: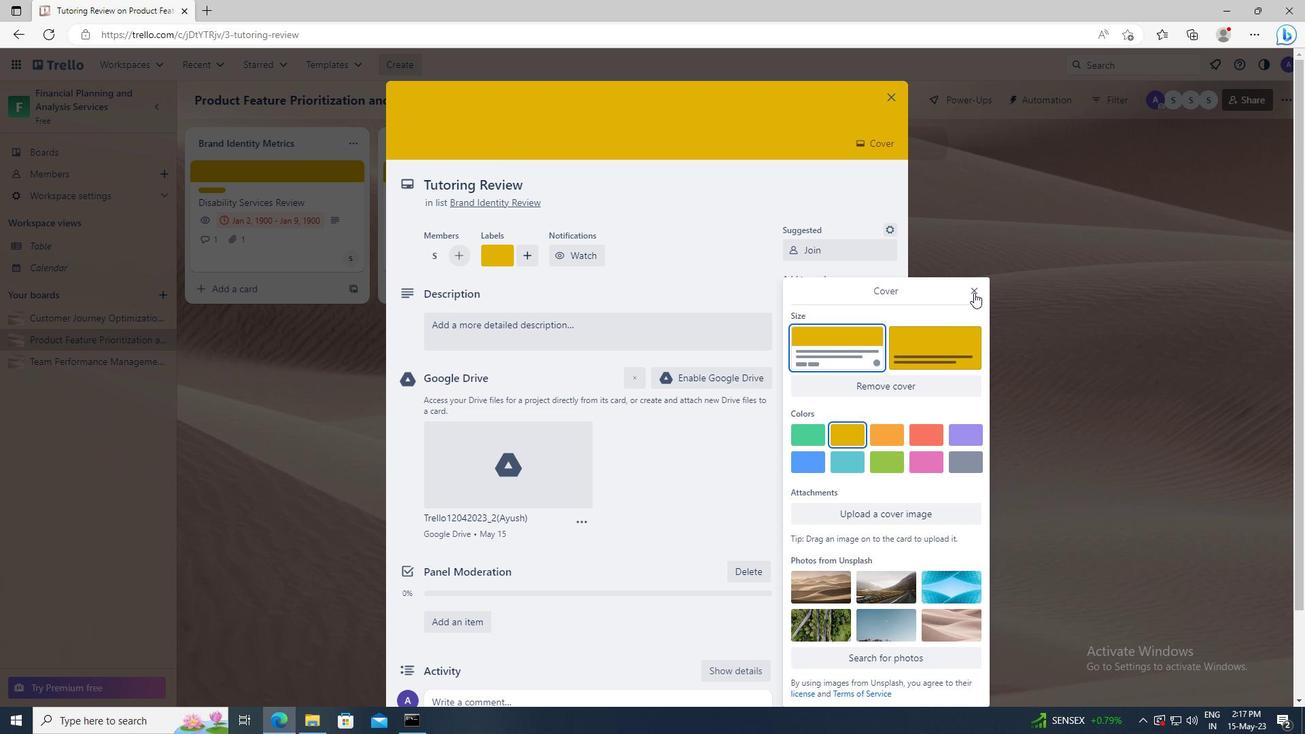 
Action: Mouse moved to (609, 323)
Screenshot: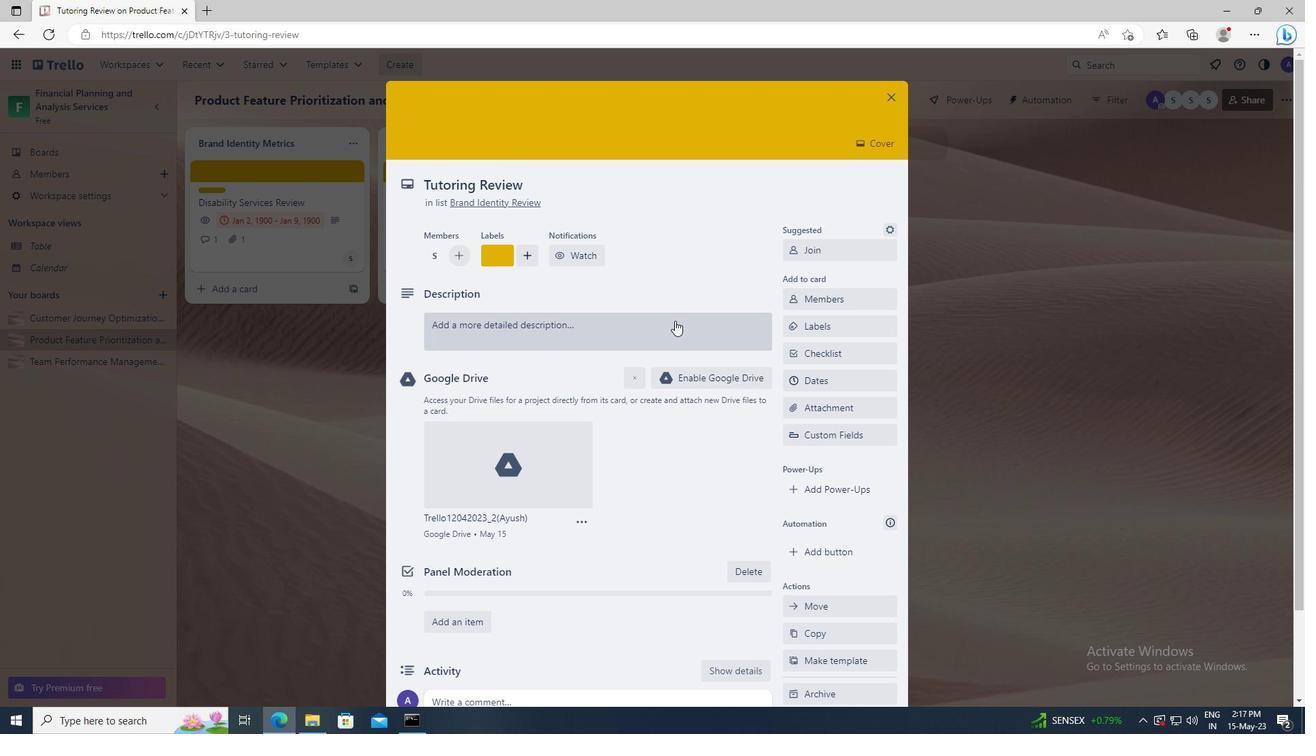 
Action: Mouse pressed left at (609, 323)
Screenshot: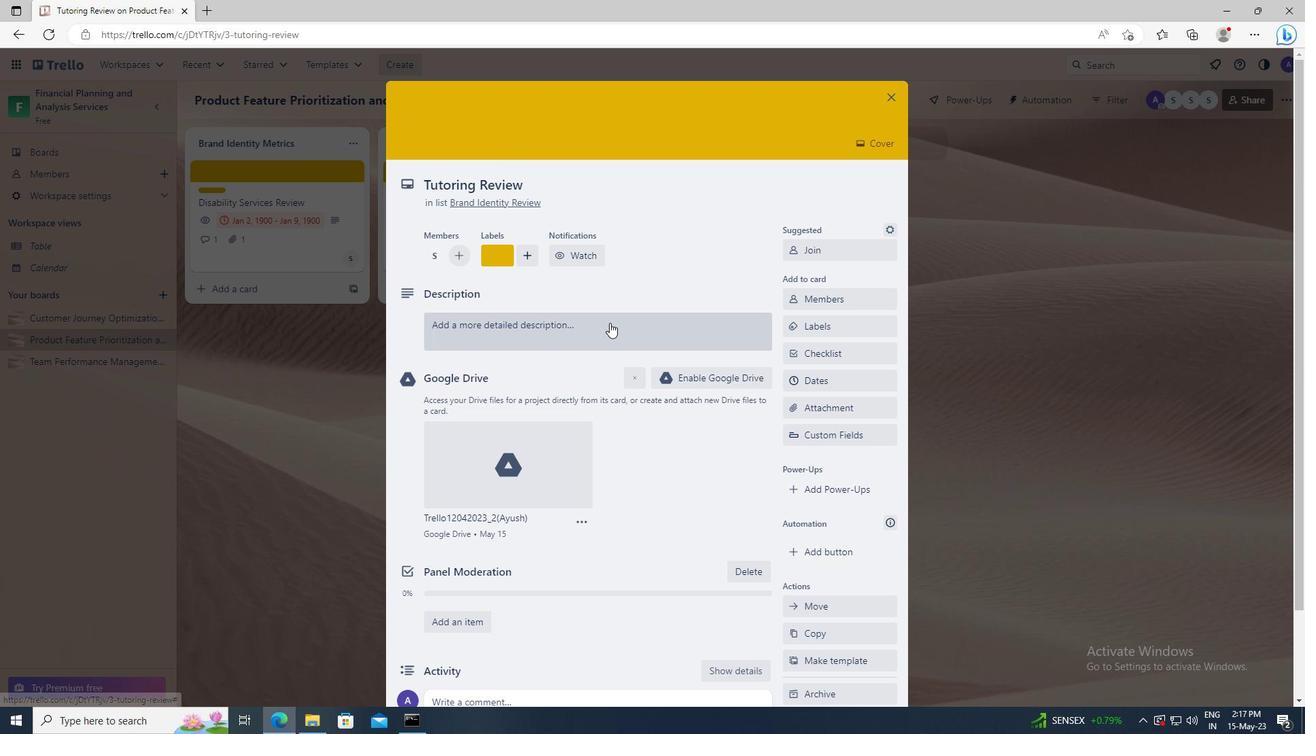 
Action: Key pressed <Key.shift>PLAN<Key.space>AND<Key.space>EXECUTE<Key.space>COMPANY<Key.space>TEAM-BUILDING<Key.space>RETREAT<Key.space>WITH<Key.space>A<Key.space>FOCUS<Key.space>ON<Key.space>WORK-LIFE<Key.space>BALANCE
Screenshot: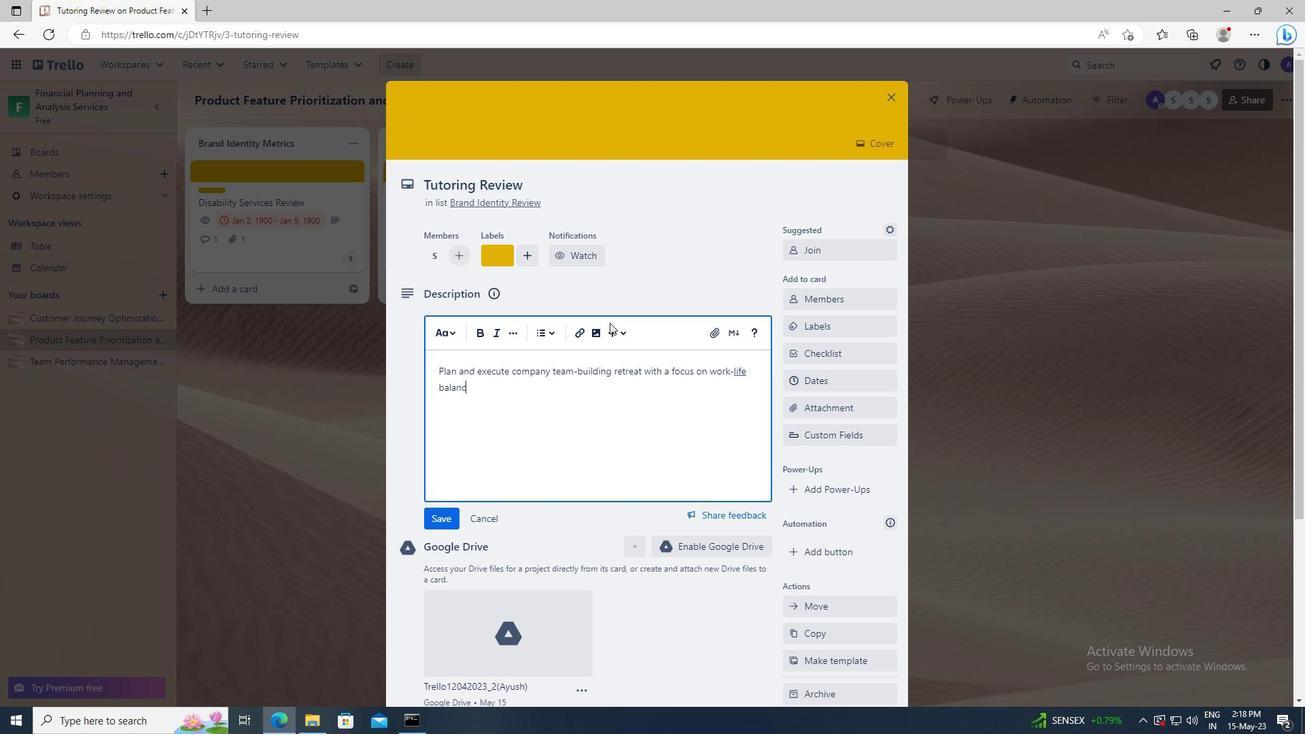 
Action: Mouse scrolled (609, 322) with delta (0, 0)
Screenshot: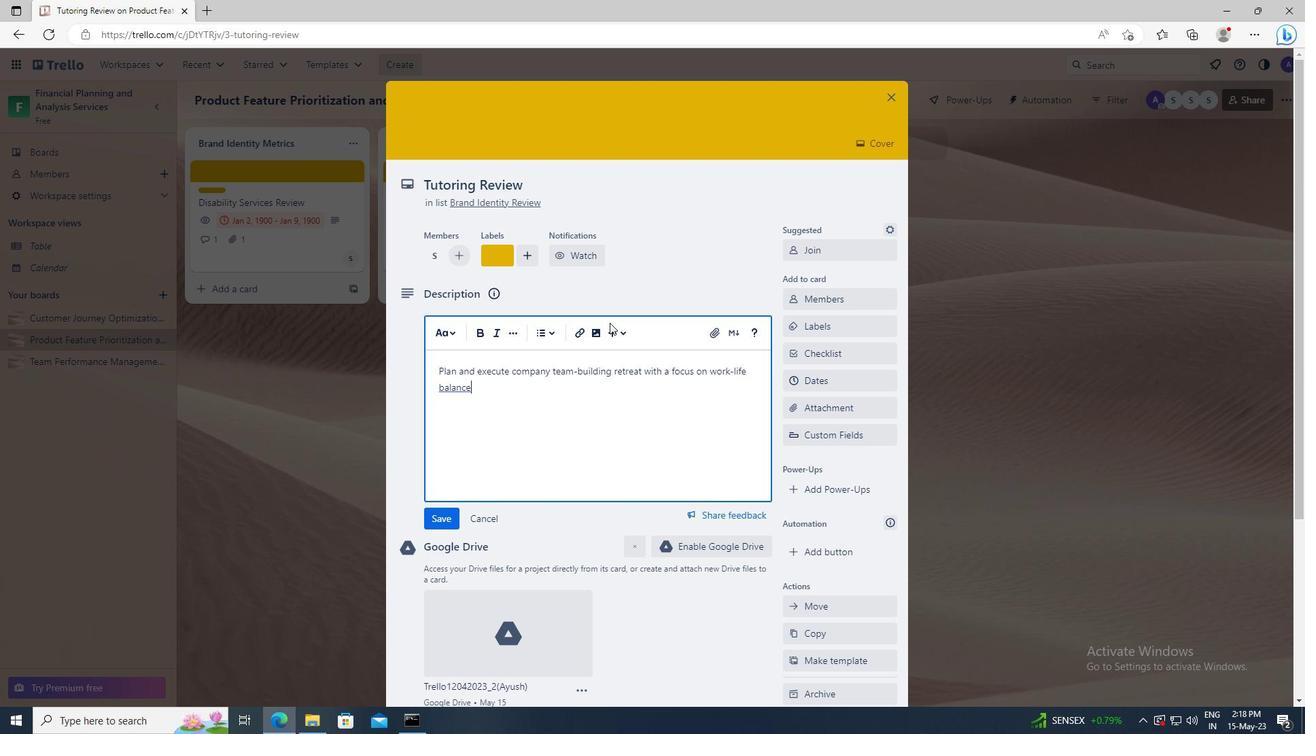 
Action: Mouse moved to (446, 412)
Screenshot: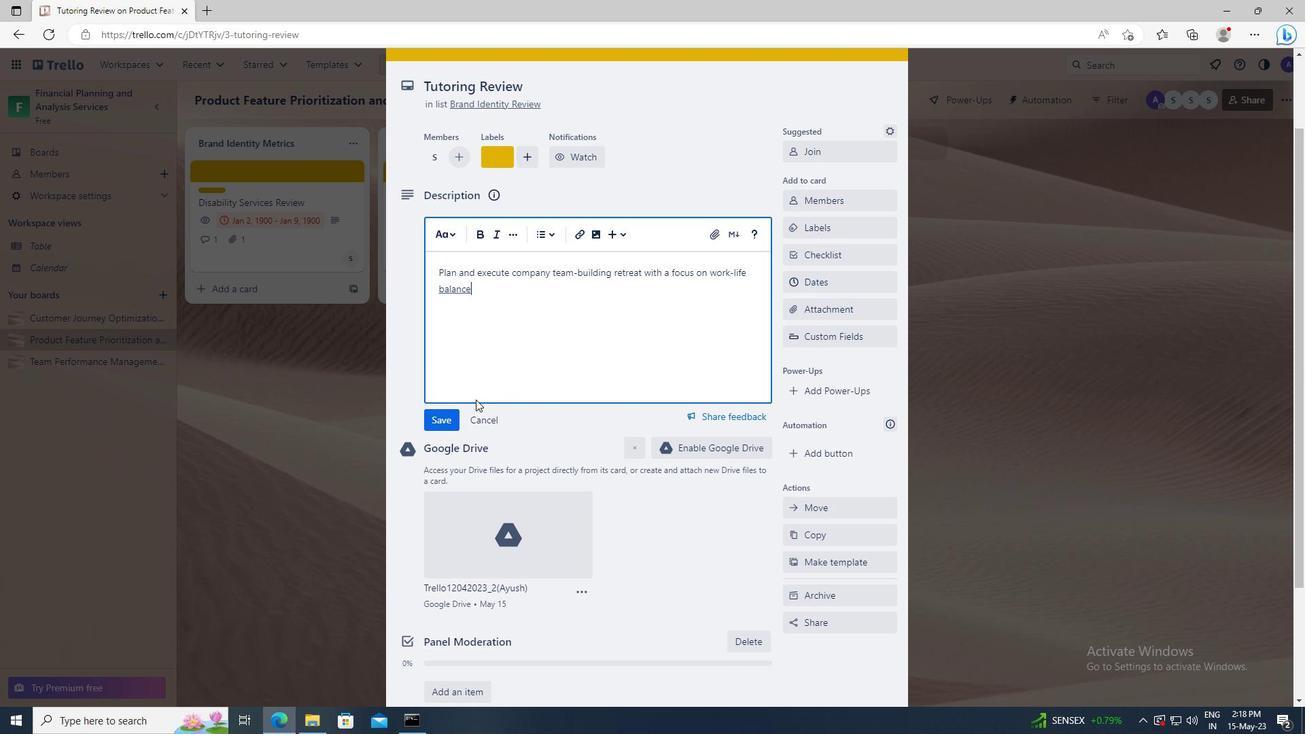 
Action: Mouse pressed left at (446, 412)
Screenshot: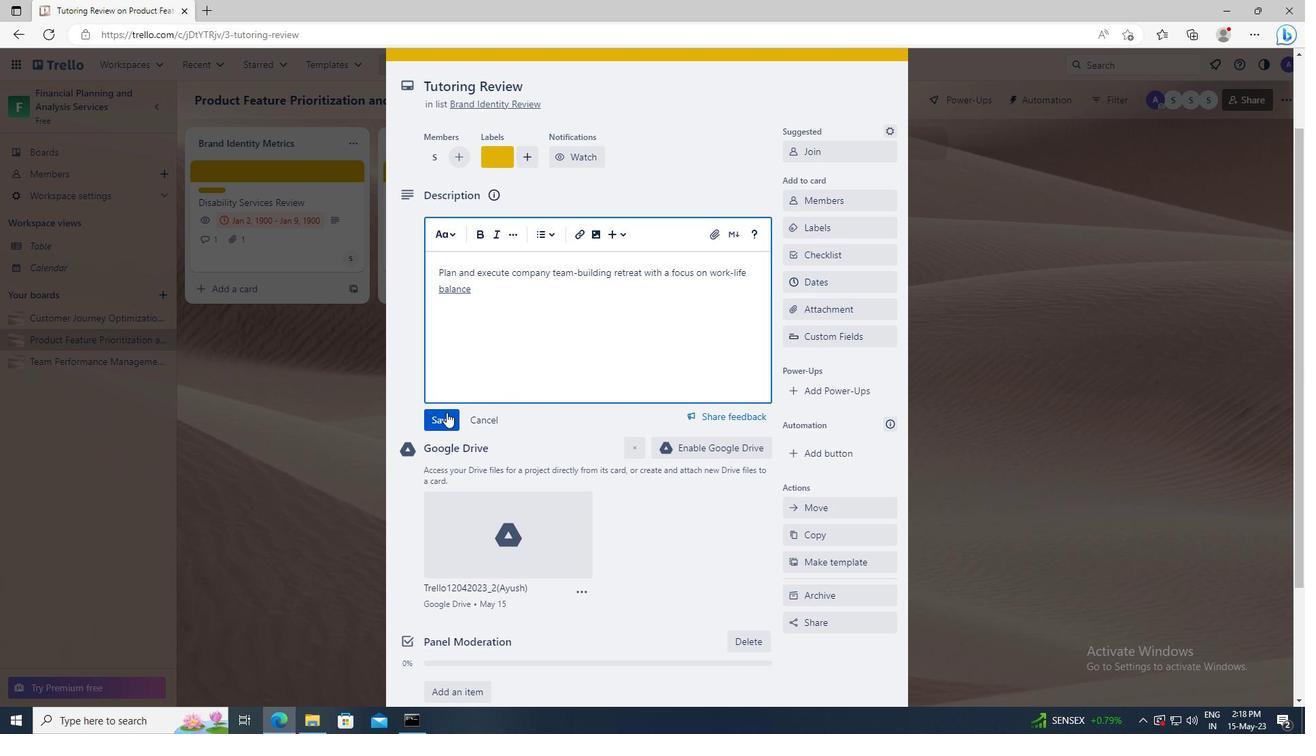 
Action: Mouse scrolled (446, 412) with delta (0, 0)
Screenshot: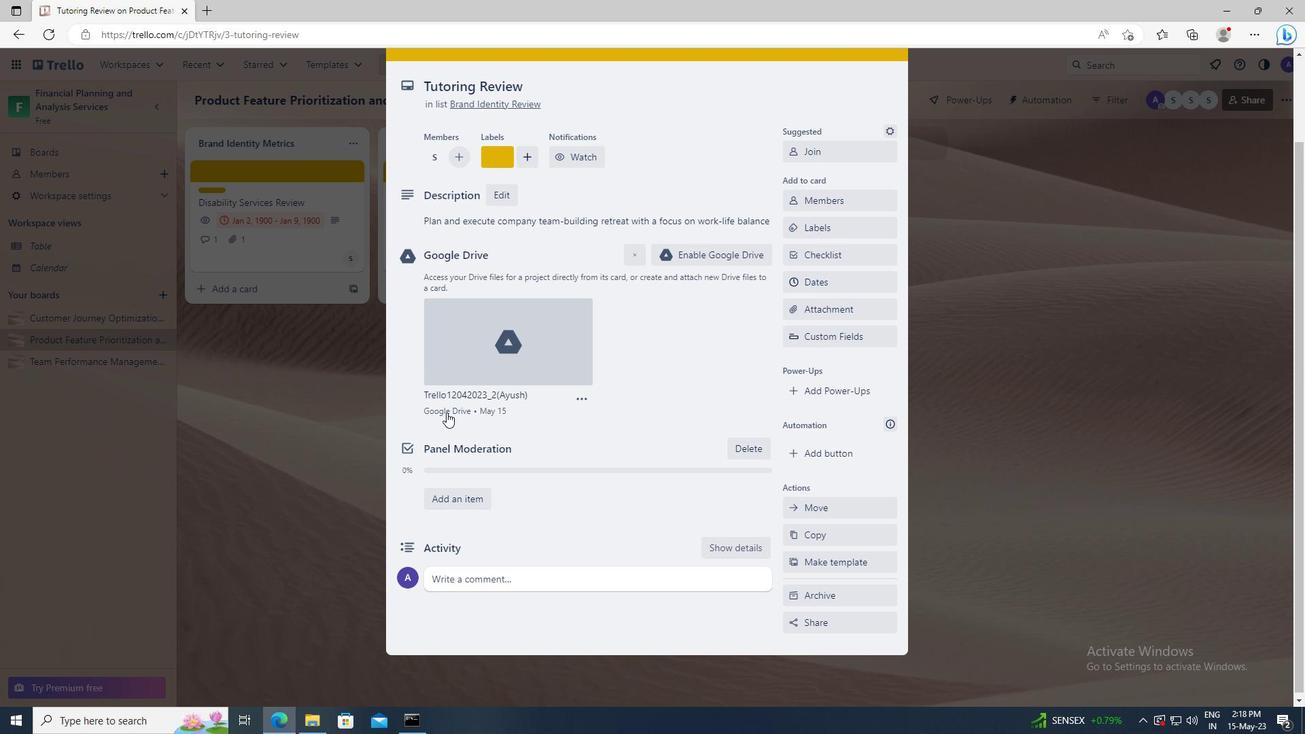 
Action: Mouse scrolled (446, 412) with delta (0, 0)
Screenshot: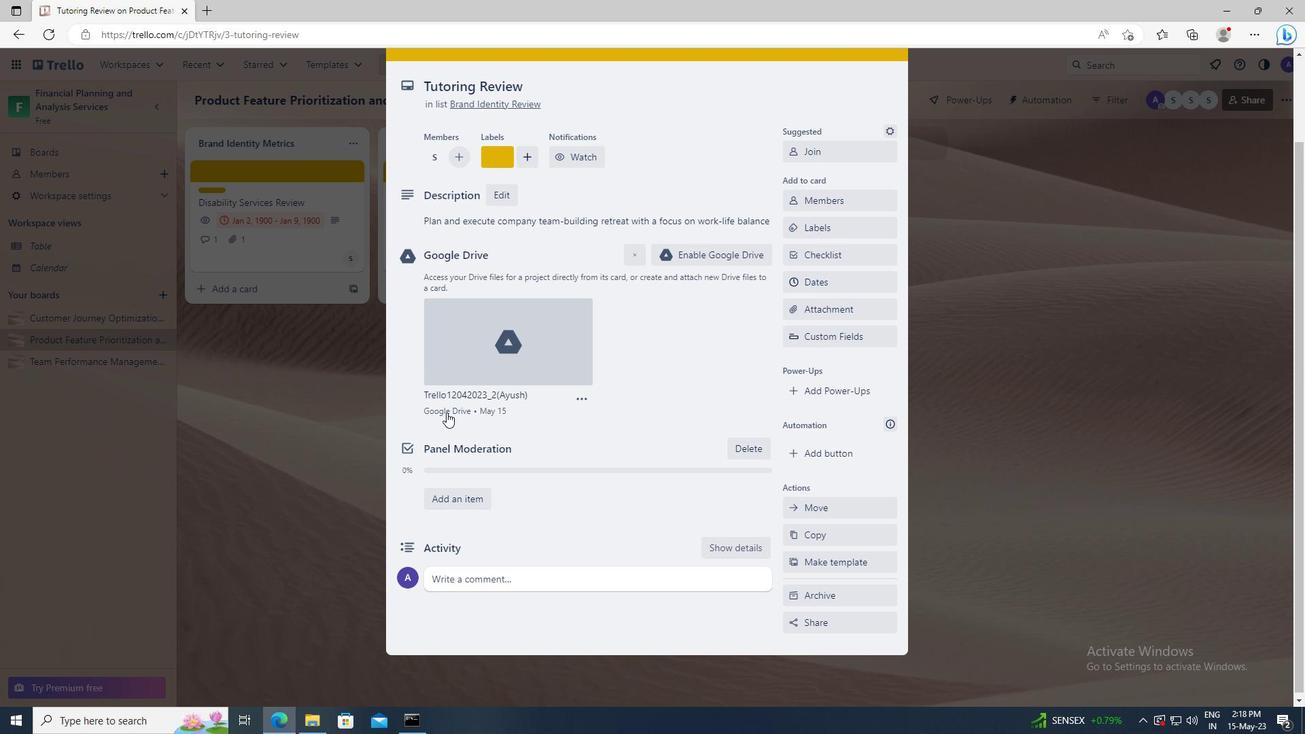 
Action: Mouse moved to (446, 572)
Screenshot: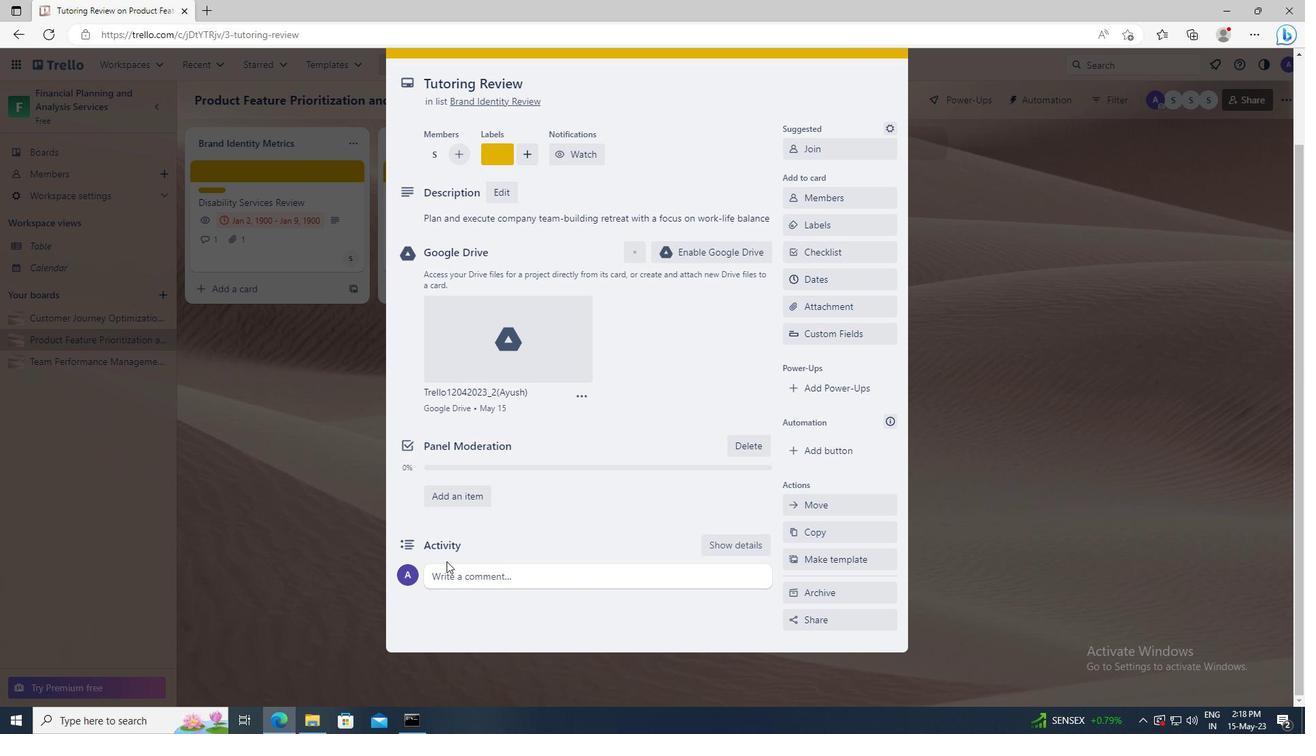 
Action: Mouse pressed left at (446, 572)
Screenshot: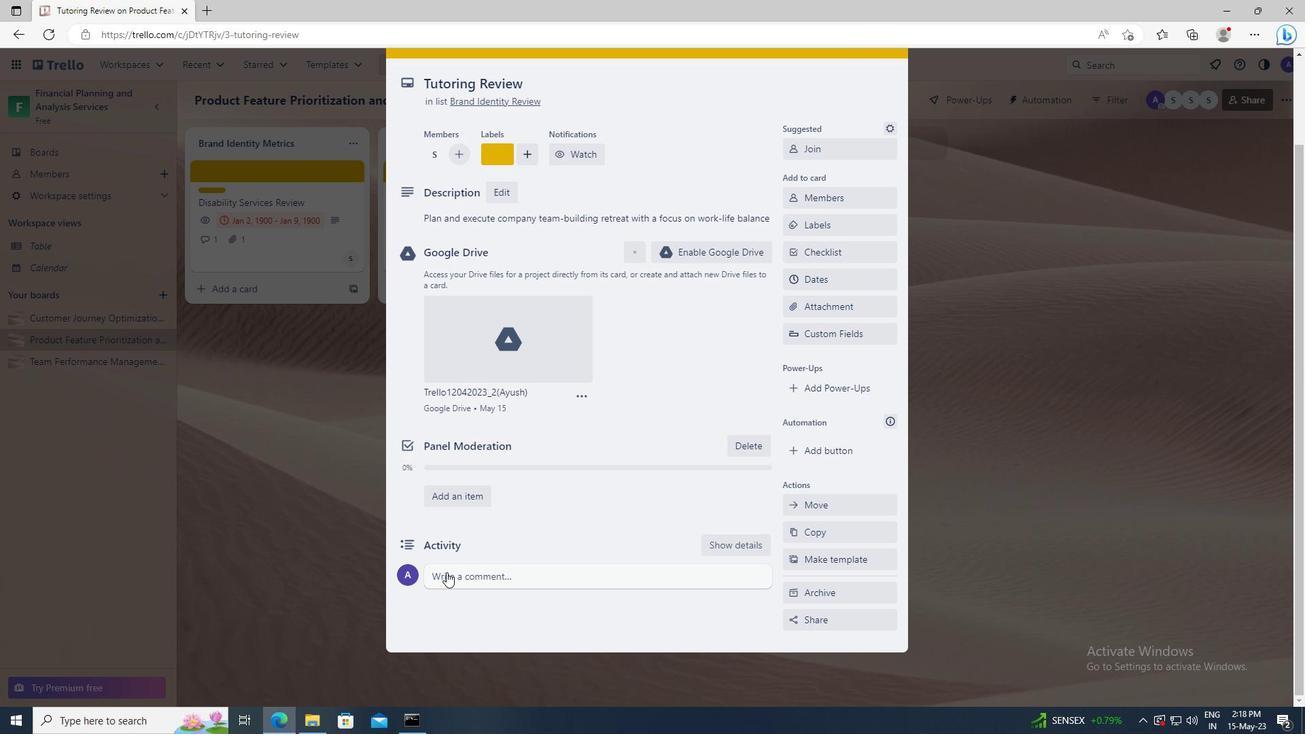 
Action: Key pressed <Key.shift>GIVEN<Key.space>THE<Key.space>POTENTIAL<Key.space>IMPACT<Key.space>OF<Key.space>THIS<Key.space>TASK<Key.space>ON<Key.space>OUR<Key.space>TEAM<Key.space>WORKLOAD,<Key.space>LET<Key.space>US<Key.space>ENSURE<Key.space>THAT<Key.space>WE<Key.space>HAVE<Key.space>THE<Key.space>NECESSARY<Key.space>RESOURCES<Key.space>AND<Key.space>SUPPORT<Key.space>TO<Key.space>EXECUTE<Key.space>IT<Key.space>EFFECTIVELY.
Screenshot: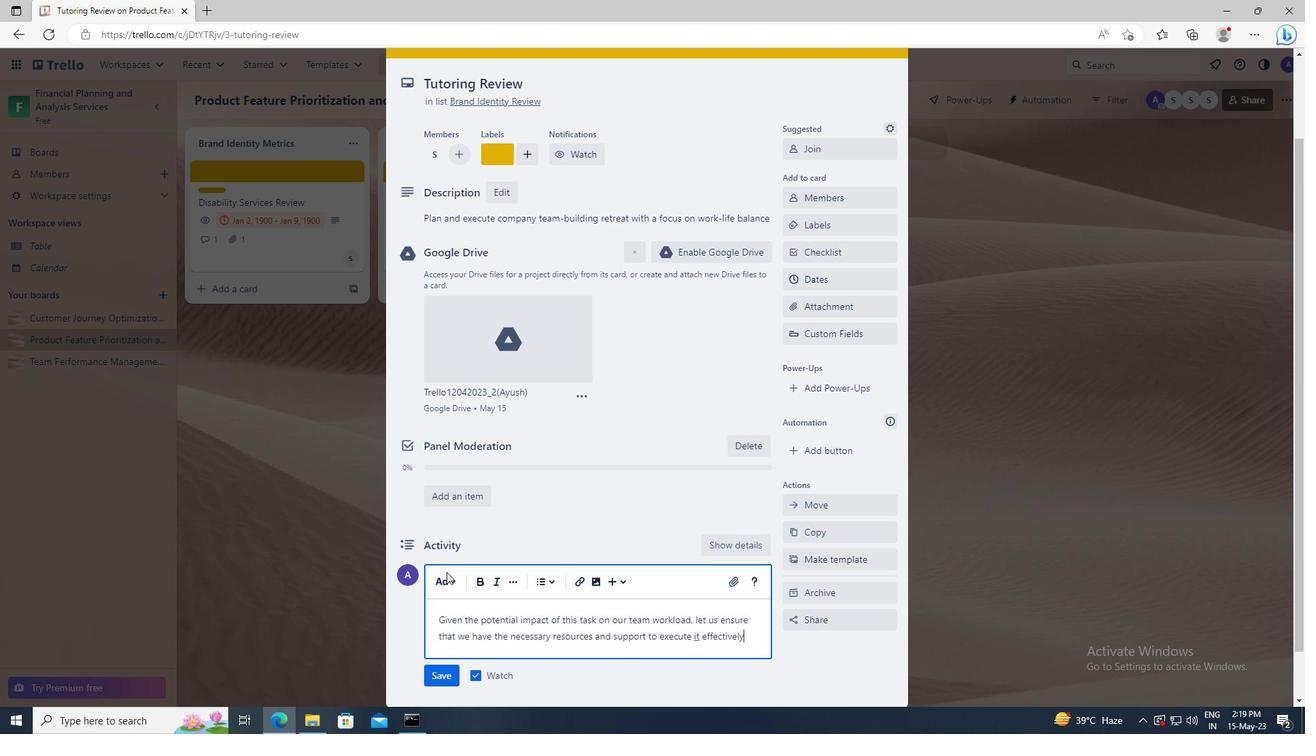 
Action: Mouse moved to (446, 668)
Screenshot: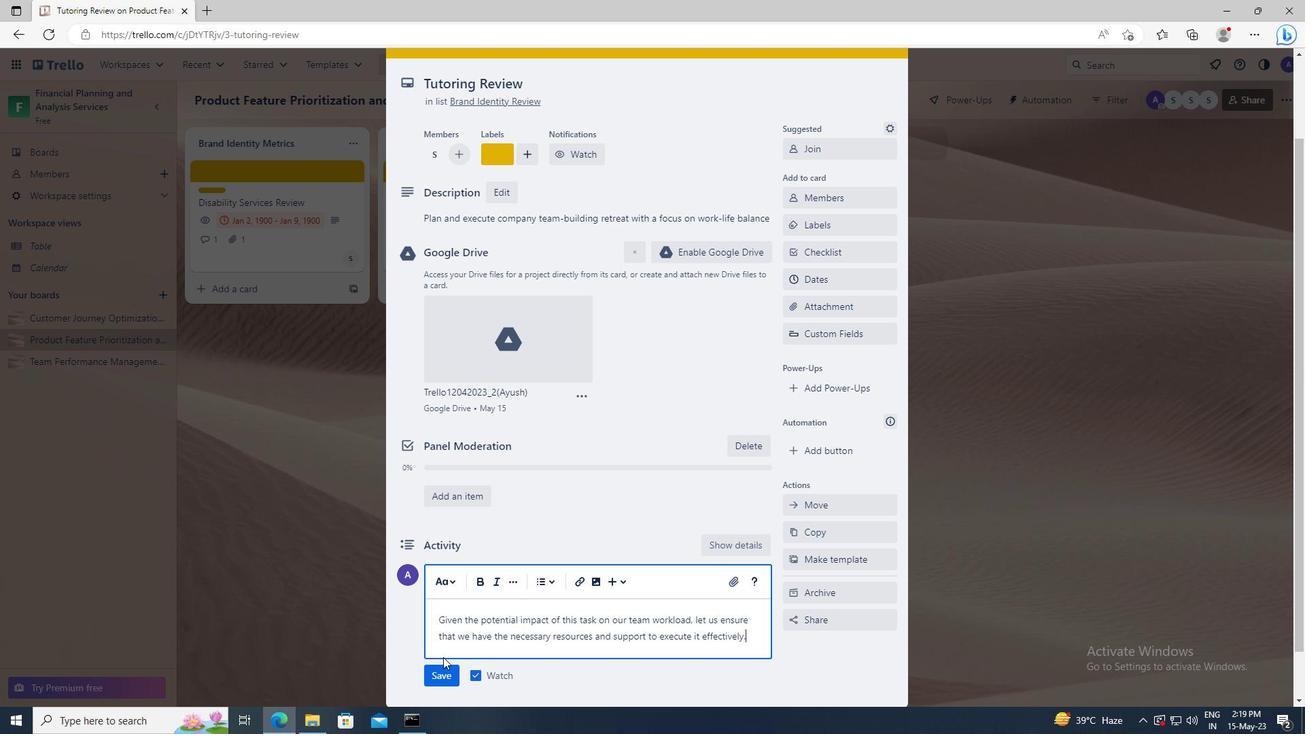 
Action: Mouse pressed left at (446, 668)
Screenshot: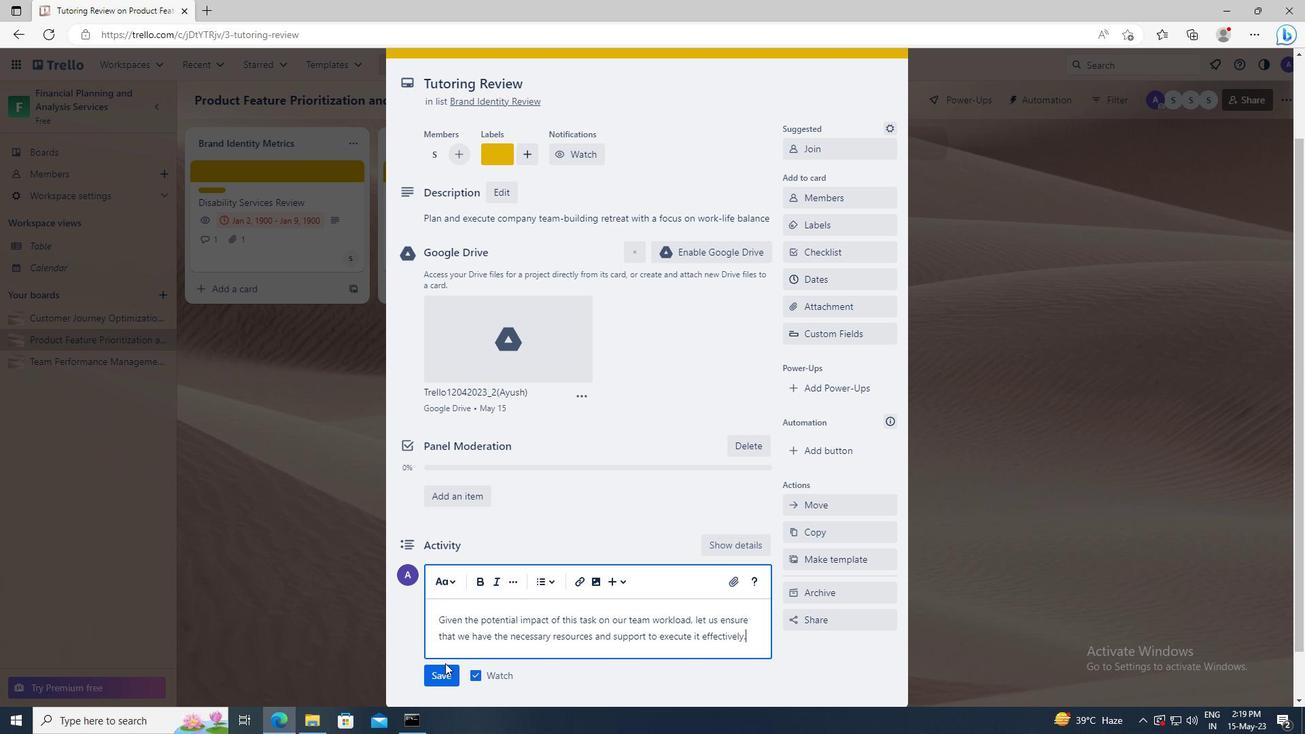 
Action: Mouse moved to (801, 285)
Screenshot: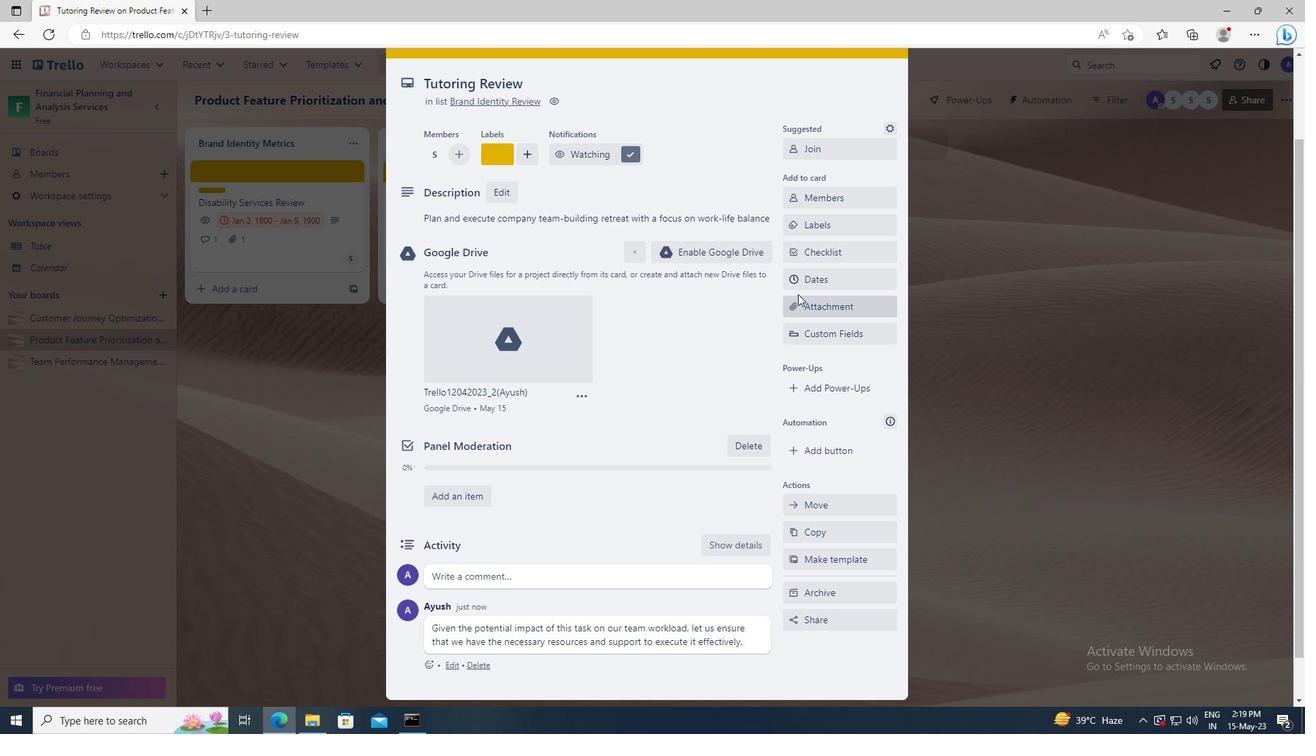 
Action: Mouse pressed left at (801, 285)
Screenshot: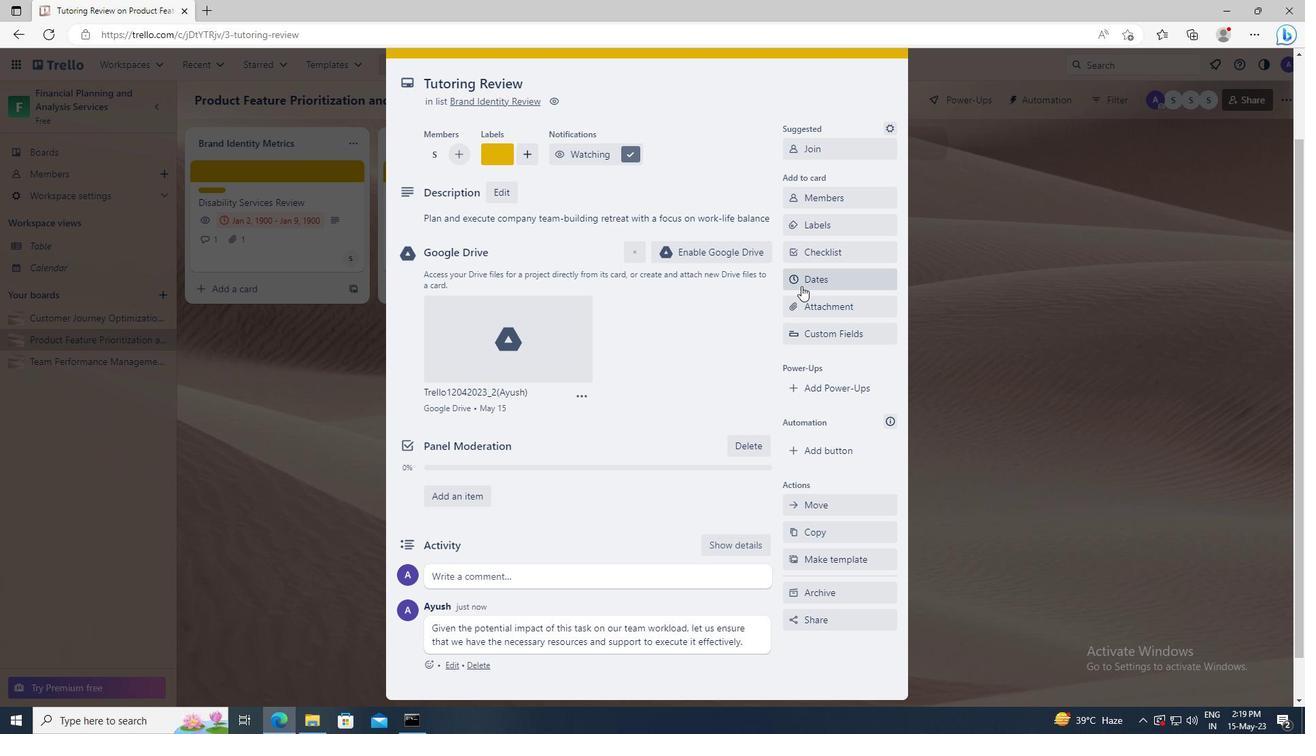 
Action: Mouse moved to (798, 346)
Screenshot: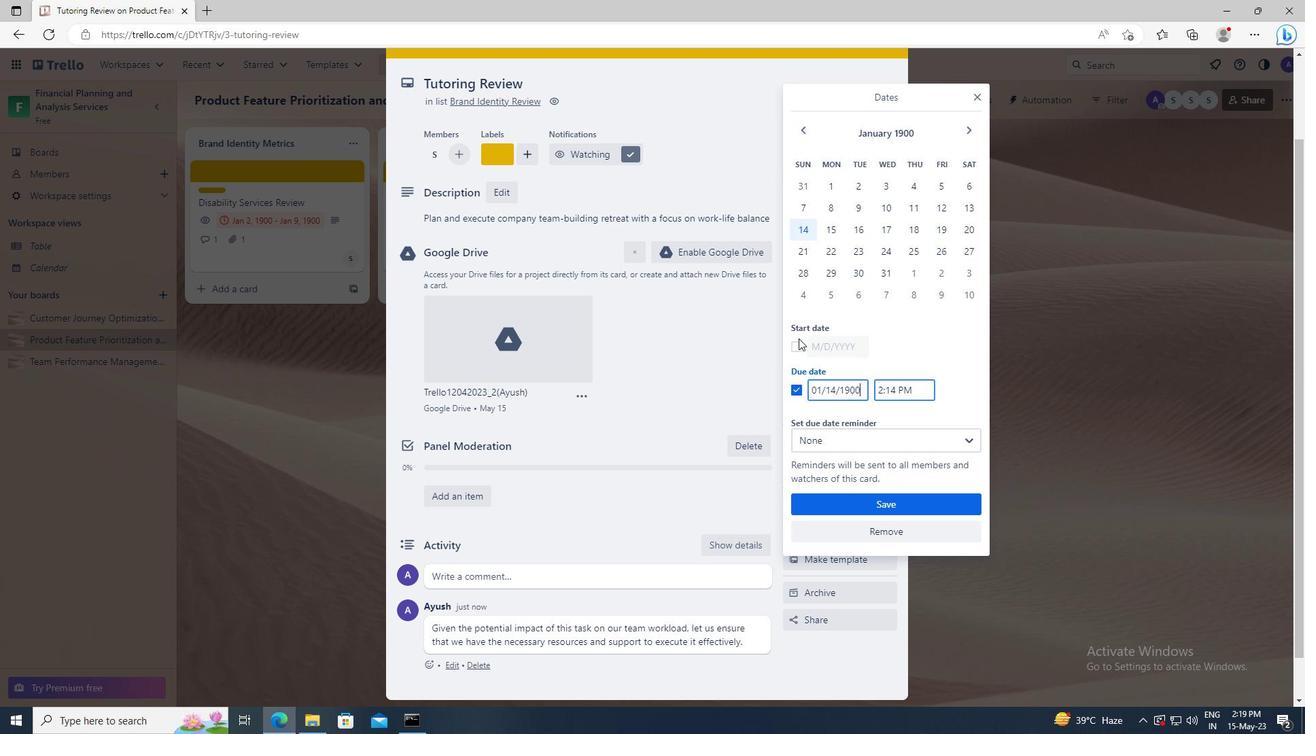
Action: Mouse pressed left at (798, 346)
Screenshot: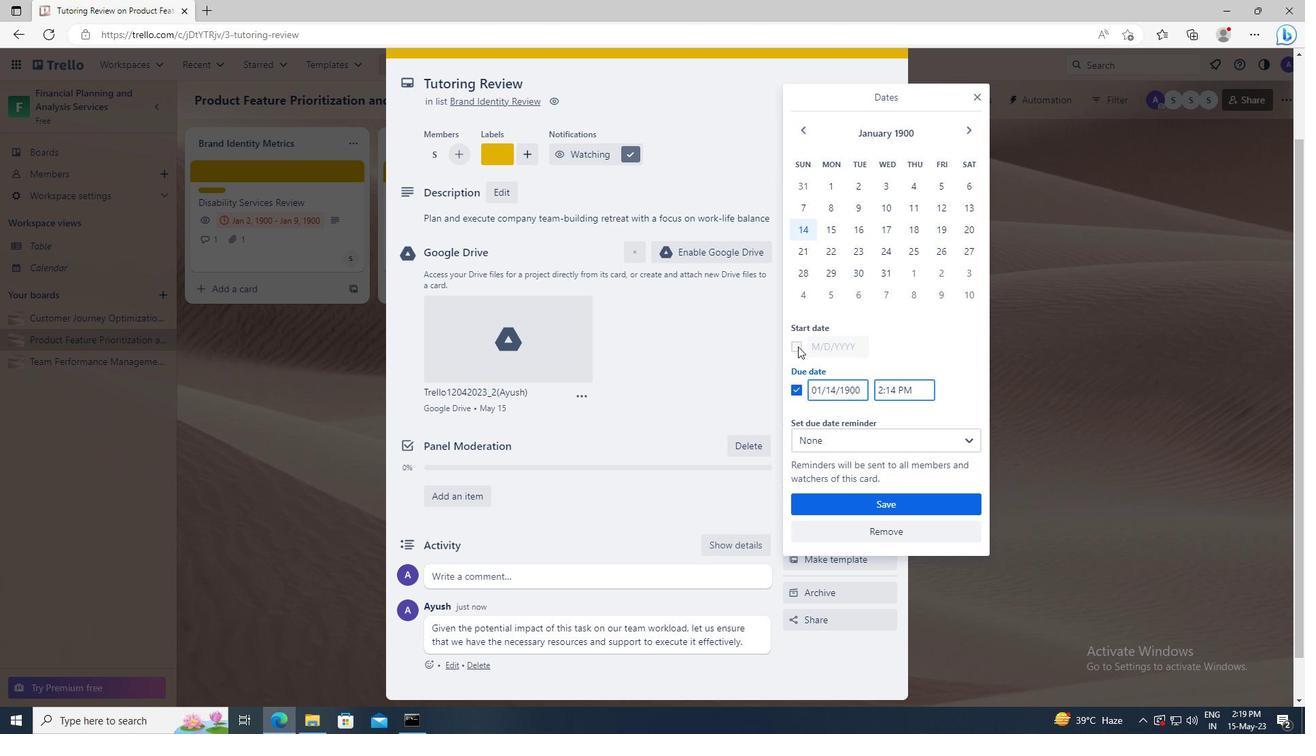 
Action: Mouse moved to (861, 344)
Screenshot: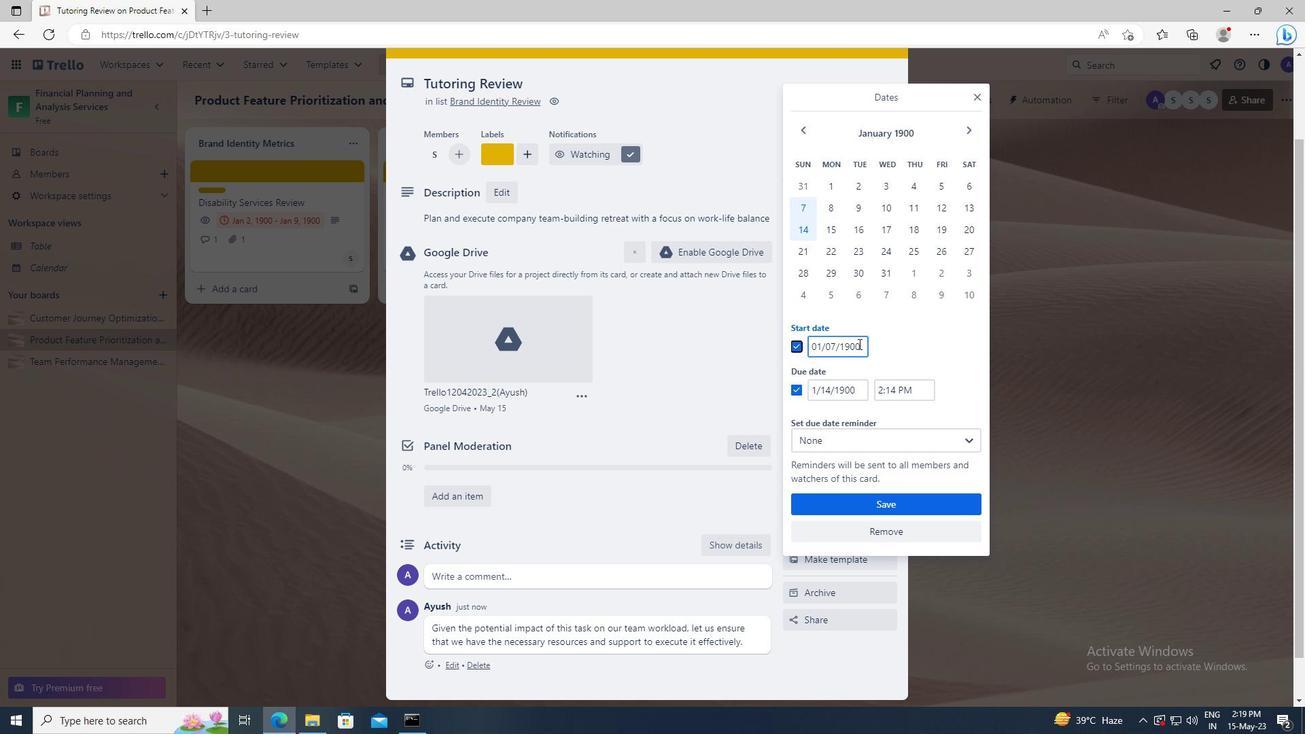 
Action: Mouse pressed left at (861, 344)
Screenshot: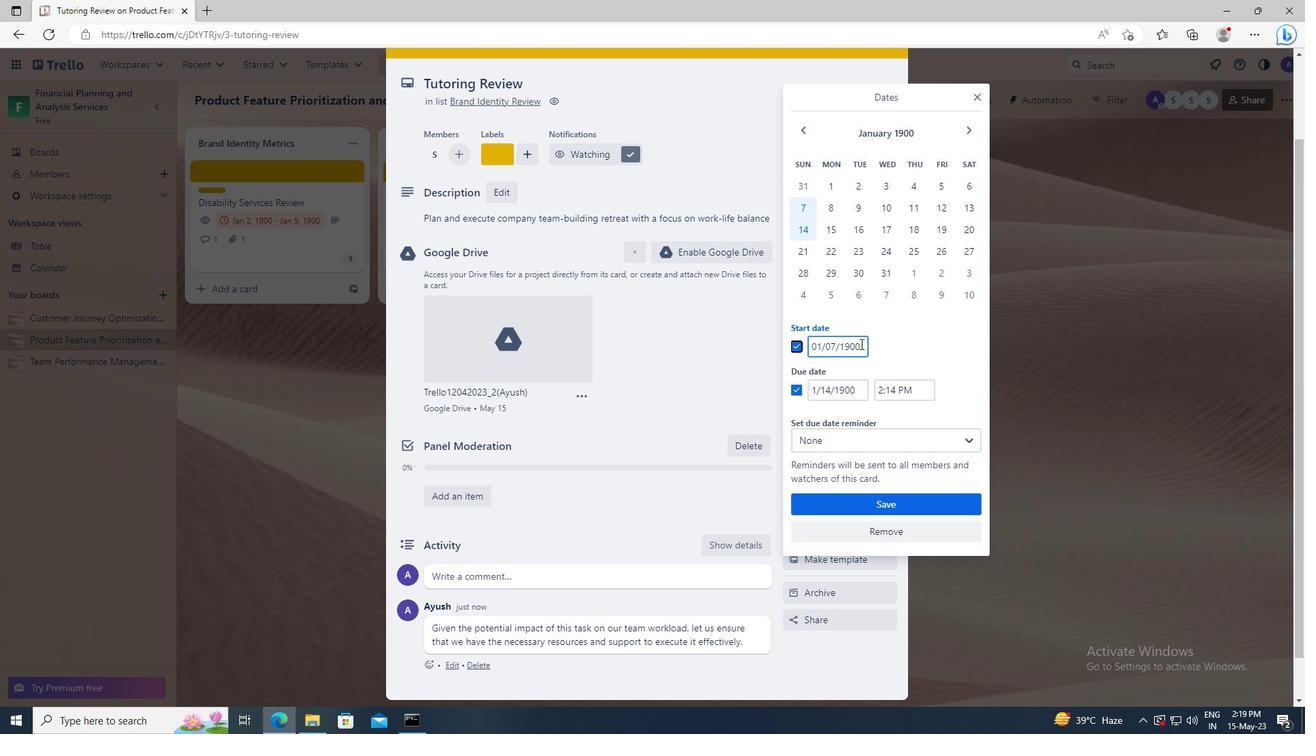 
Action: Key pressed <Key.left><Key.left><Key.left><Key.left><Key.left><Key.backspace>8
Screenshot: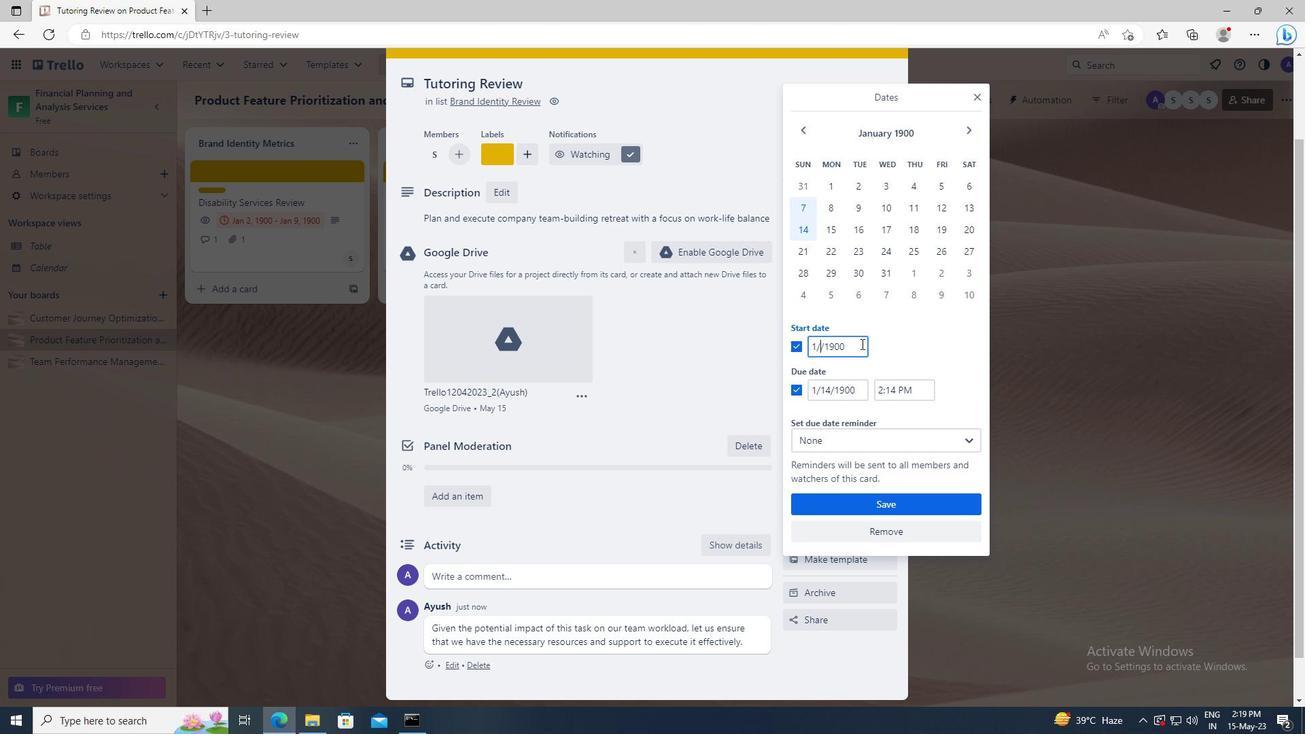 
Action: Mouse moved to (860, 389)
Screenshot: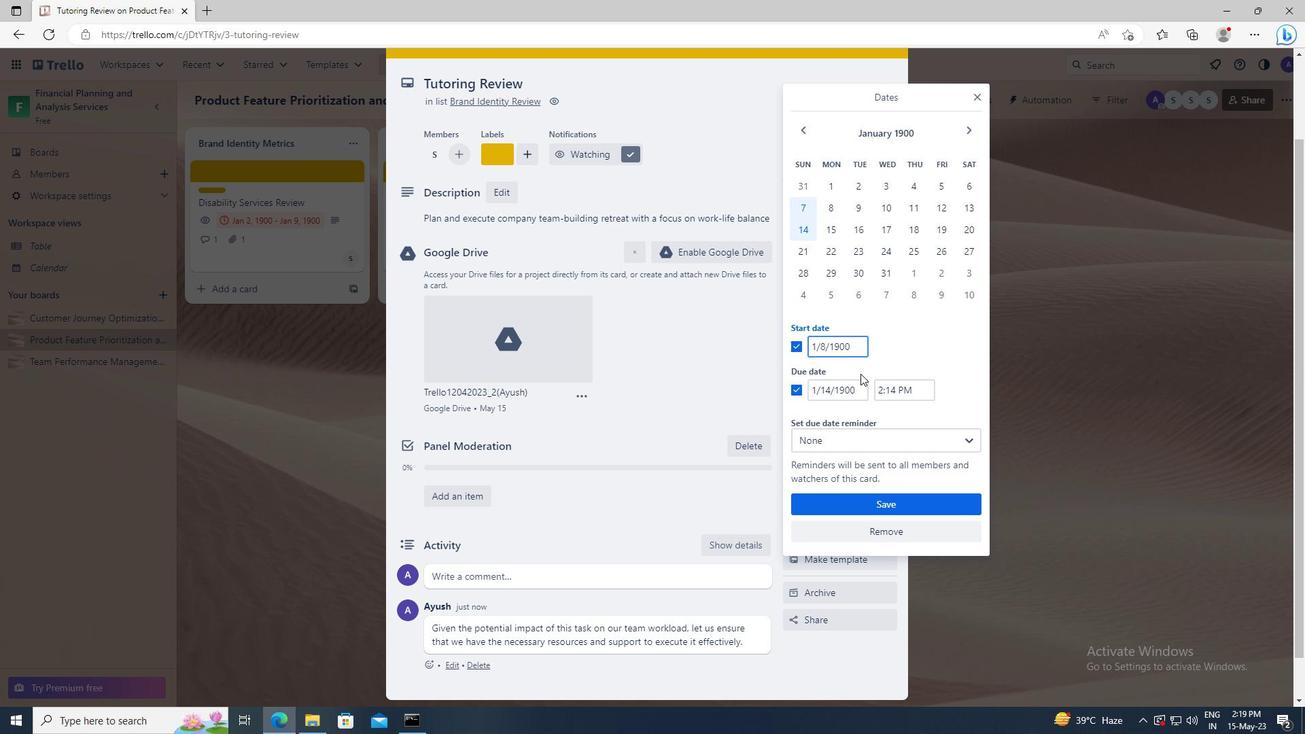 
Action: Mouse pressed left at (860, 389)
Screenshot: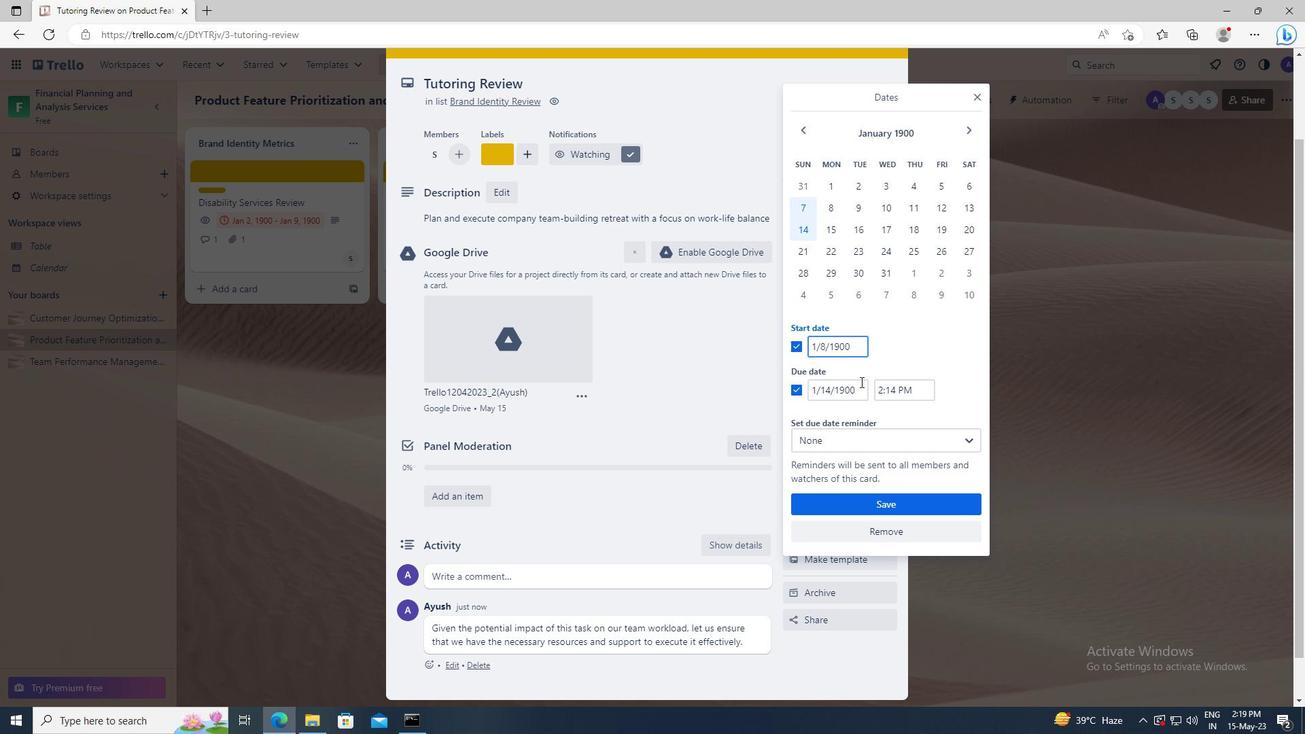 
Action: Key pressed <Key.left><Key.left><Key.left><Key.left><Key.left><Key.backspace><Key.backspace>15
Screenshot: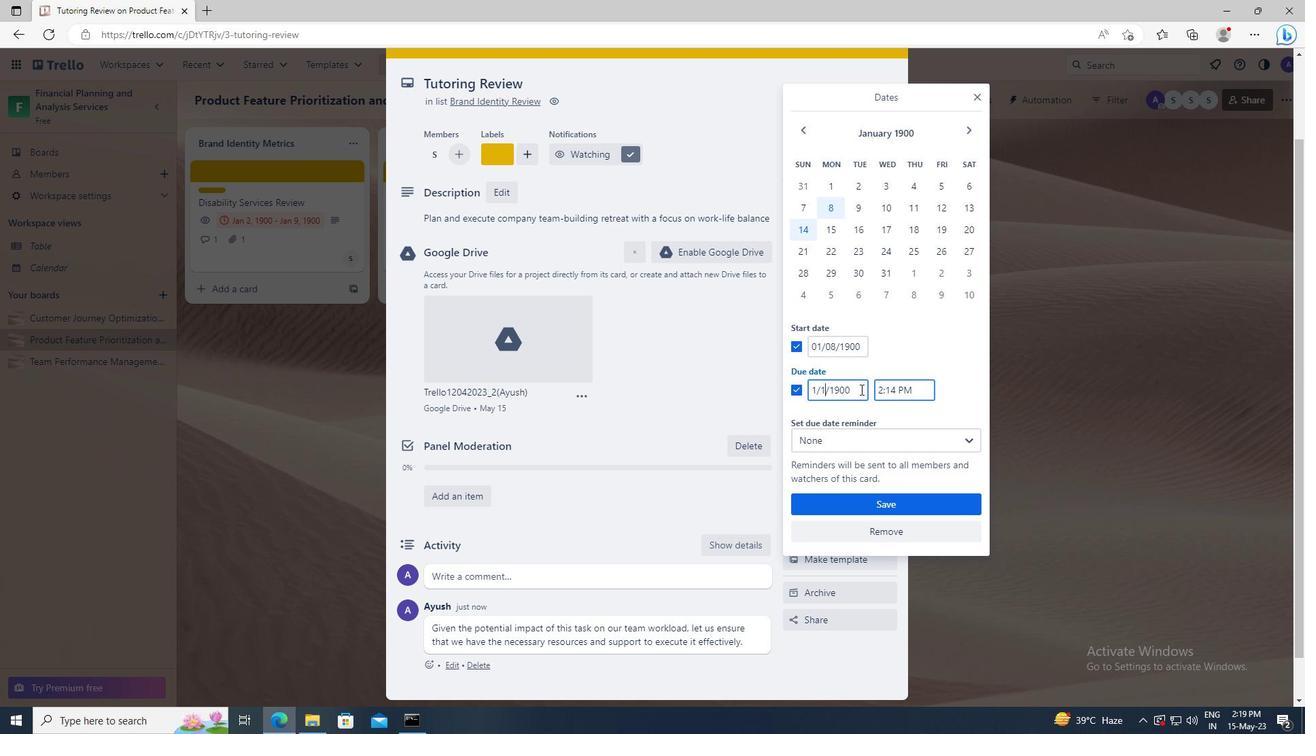 
Action: Mouse moved to (872, 505)
Screenshot: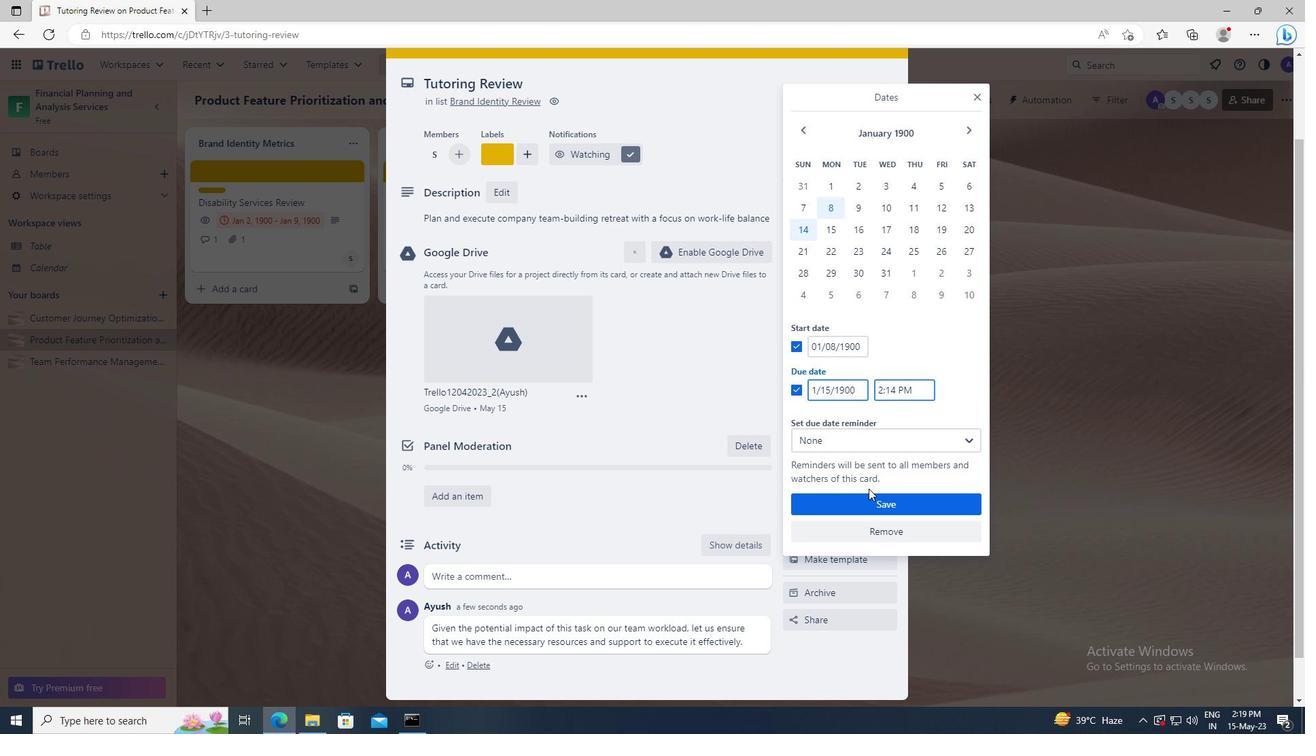 
Action: Mouse pressed left at (872, 505)
Screenshot: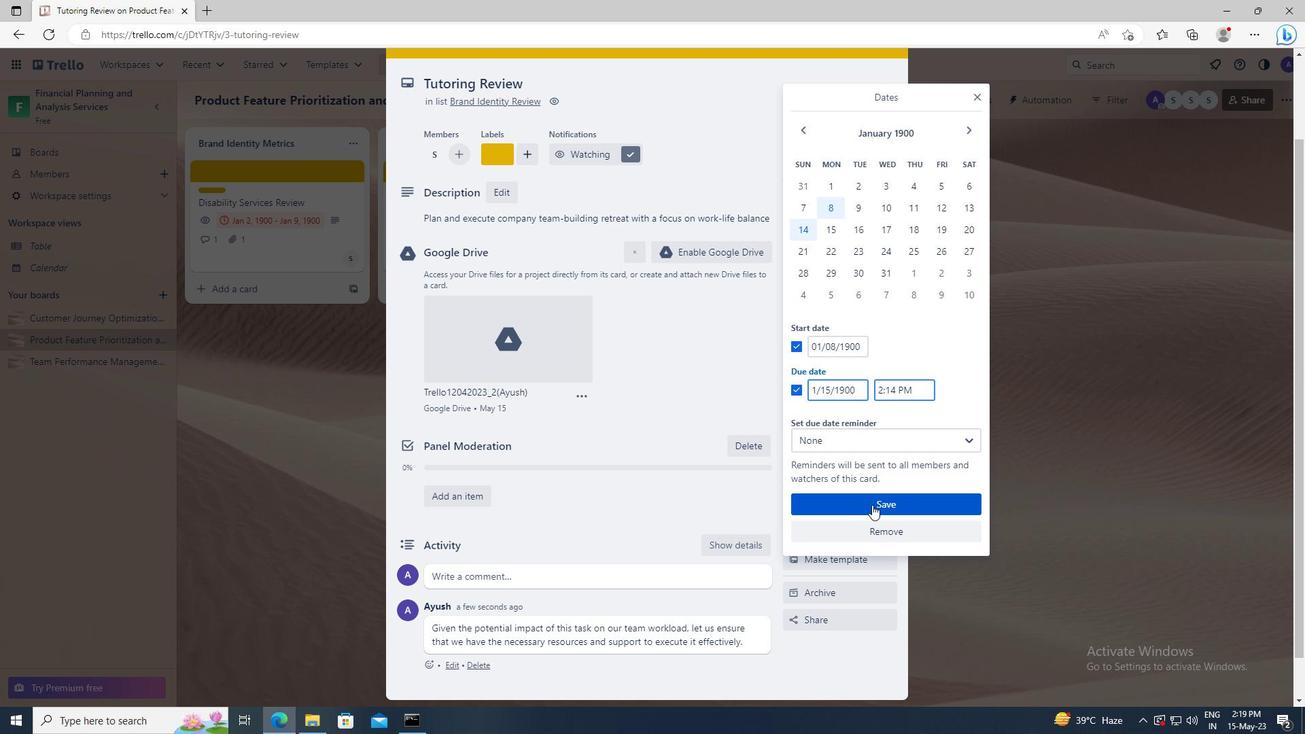 
